Task: Open Card Religious Studies Review in Board Voice of Partner Relationship Management to Workspace Corporate Governance Services and add a team member Softage.1@softage.net, a label Blue, a checklist Agroforestry, an attachment from Trello, a color Blue and finally, add a card description 'Develop and launch new social media marketing campaign for influencer partnerships' and a comment 'We should approach this task with a sense of collaboration and teamwork, leveraging the strengths of each team member to achieve success.'. Add a start date 'Jan 05, 1900' with a due date 'Jan 12, 1900'
Action: Mouse moved to (121, 367)
Screenshot: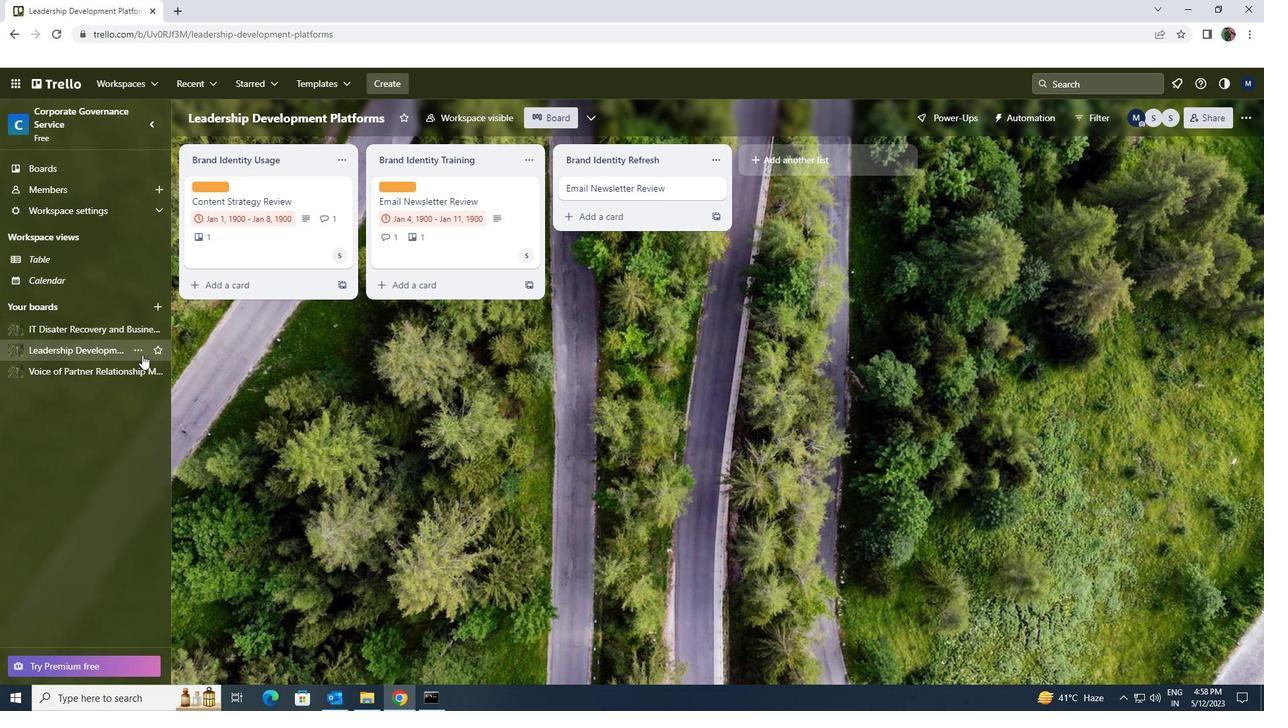 
Action: Mouse pressed left at (121, 367)
Screenshot: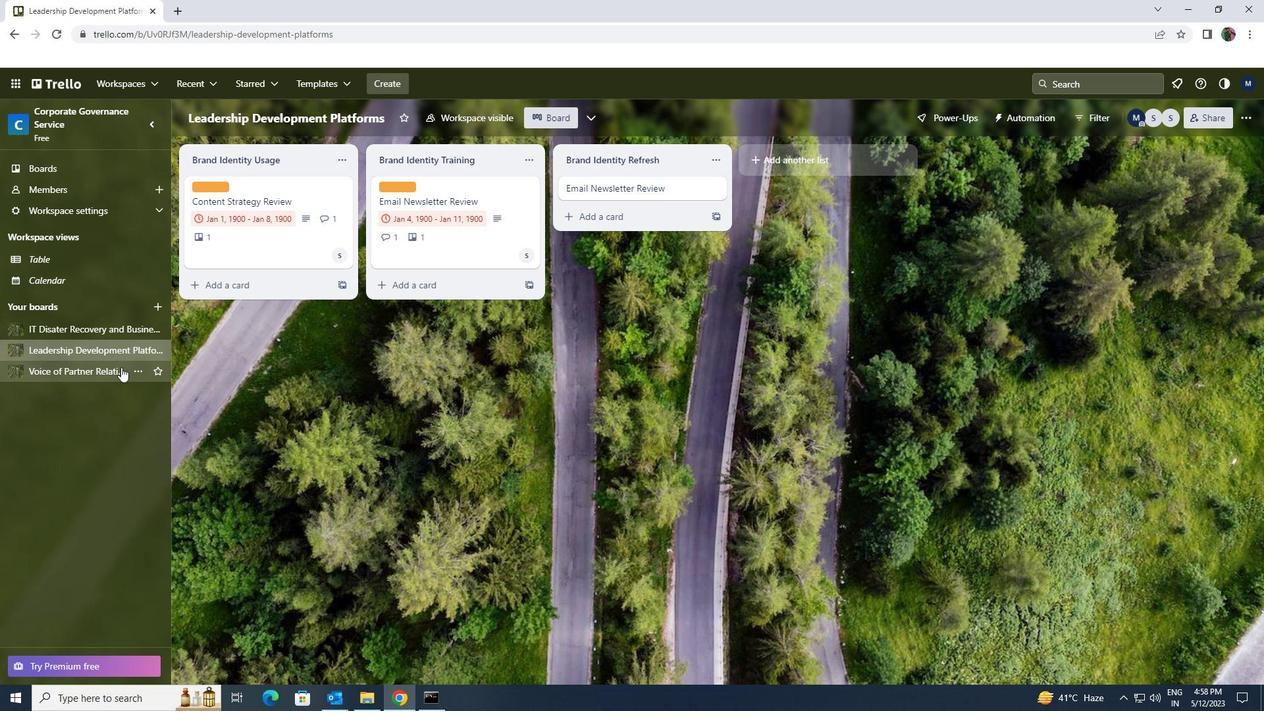 
Action: Mouse moved to (397, 190)
Screenshot: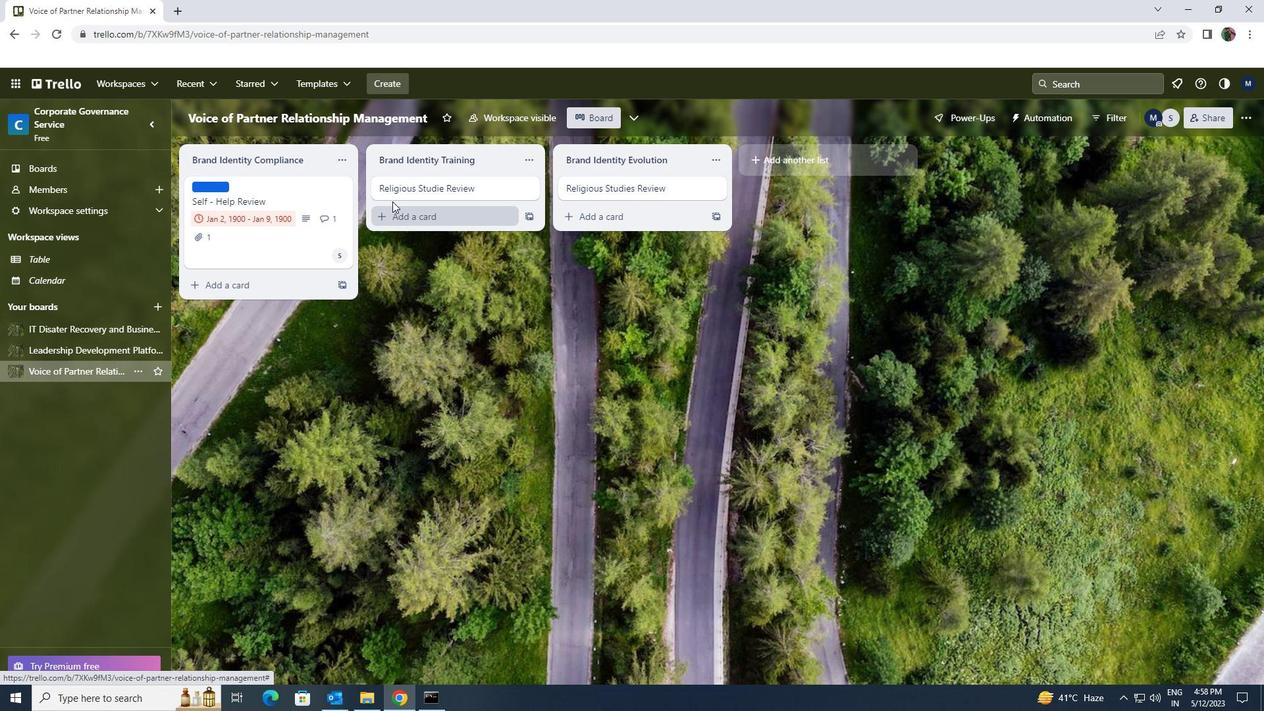 
Action: Mouse pressed left at (397, 190)
Screenshot: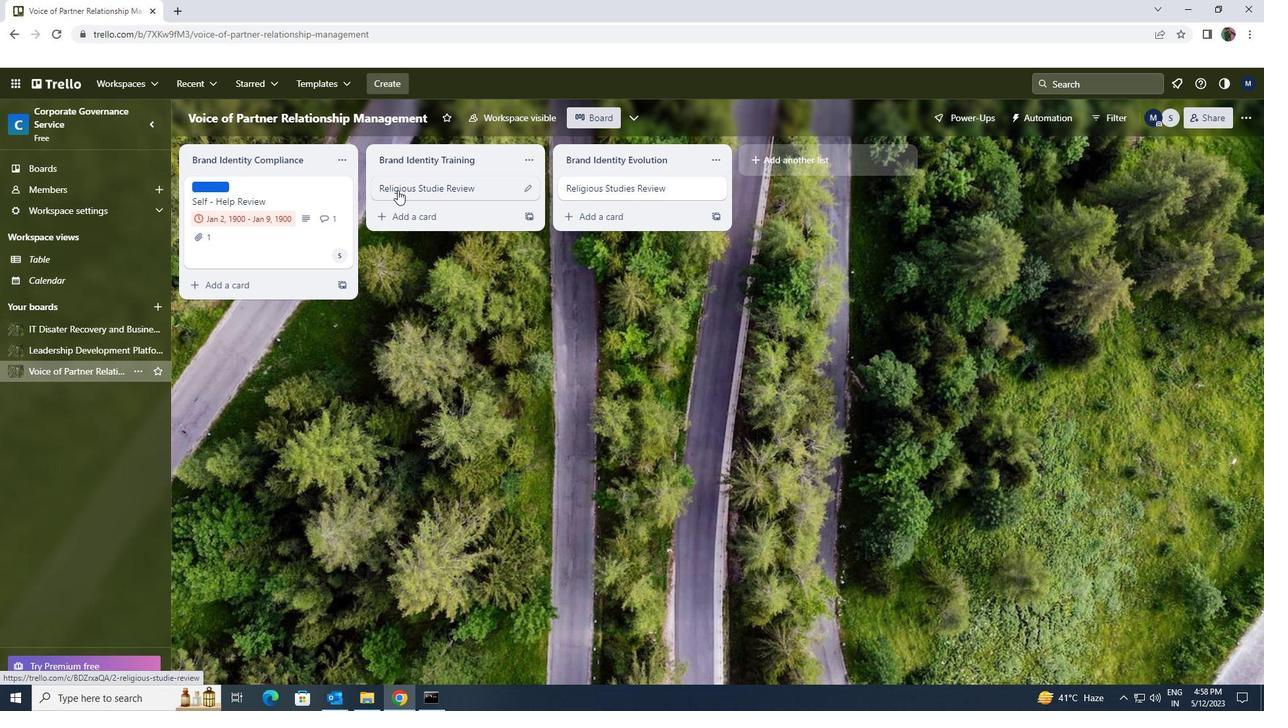 
Action: Mouse moved to (778, 181)
Screenshot: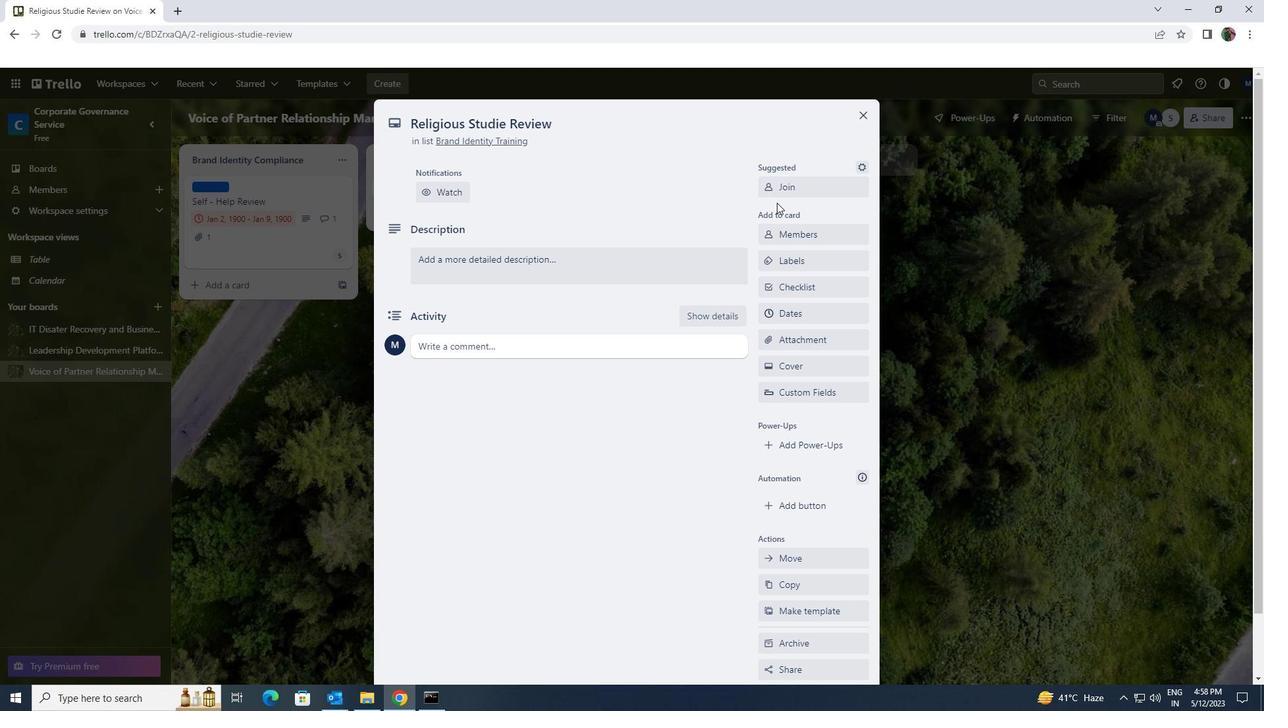 
Action: Mouse pressed left at (778, 181)
Screenshot: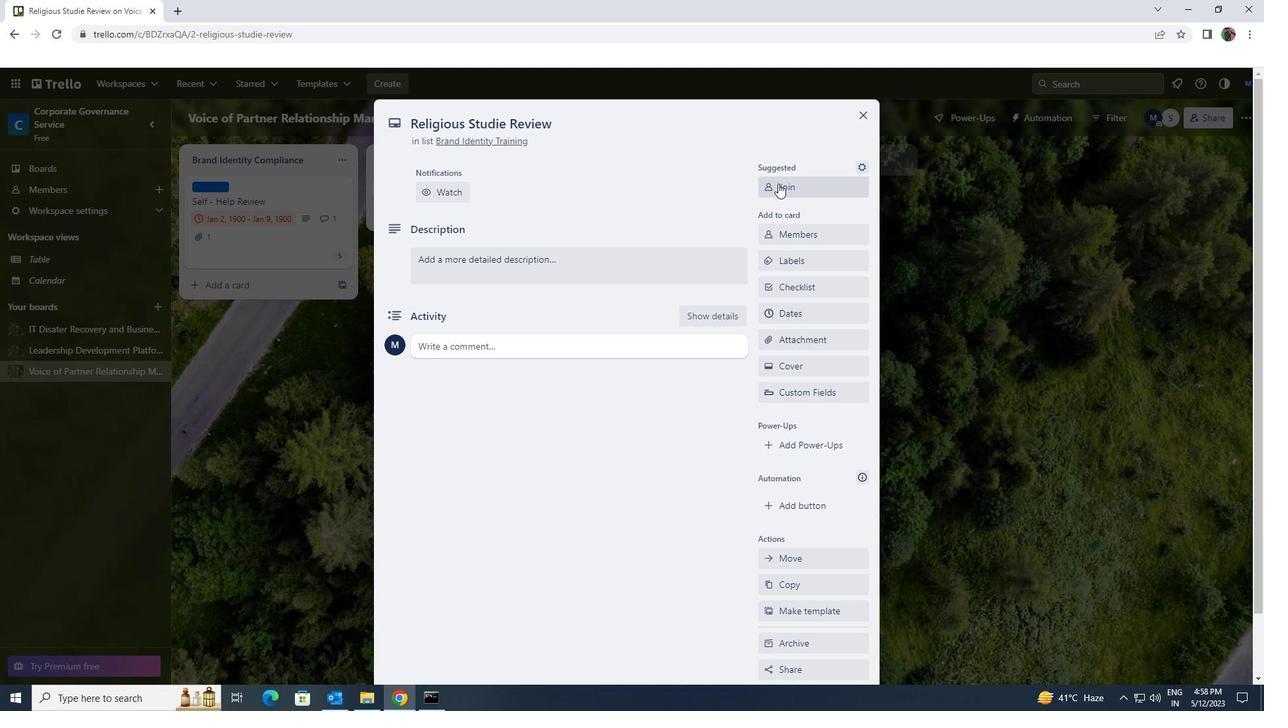 
Action: Mouse moved to (778, 187)
Screenshot: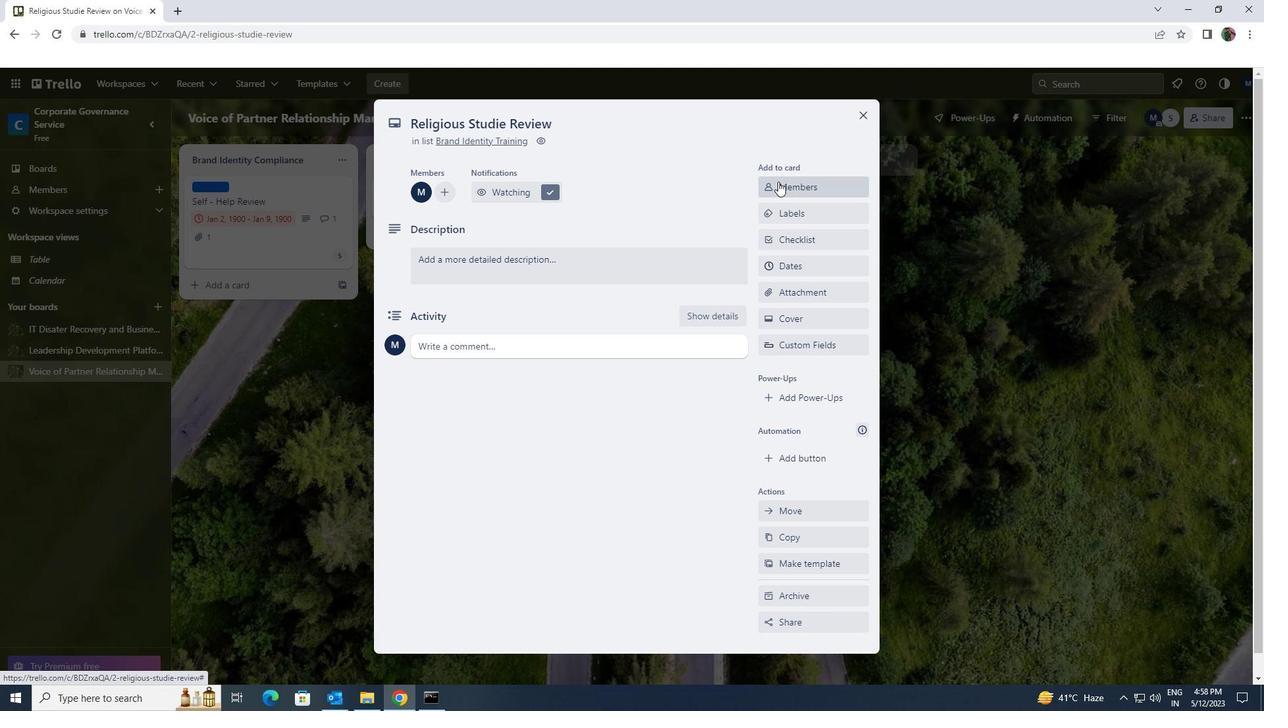 
Action: Mouse pressed left at (778, 187)
Screenshot: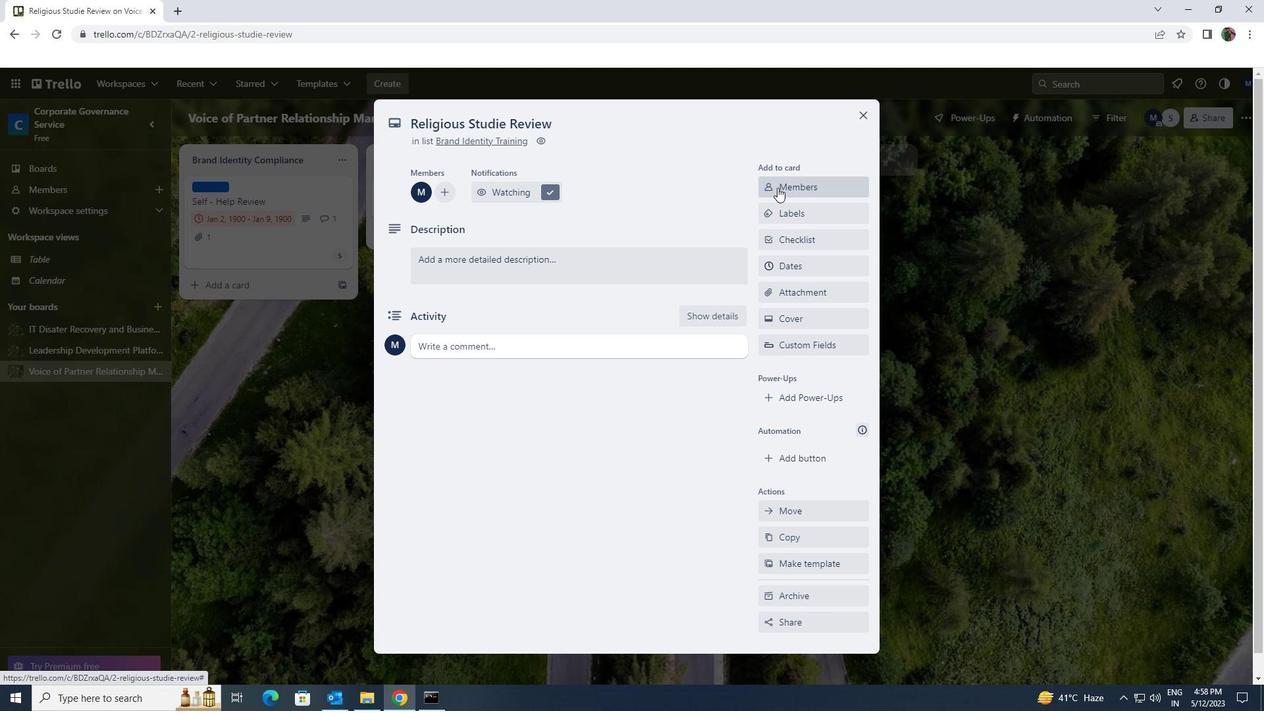 
Action: Key pressed softage.1<Key.shift>@SOFTAGE,<Key.backspace>.NET
Screenshot: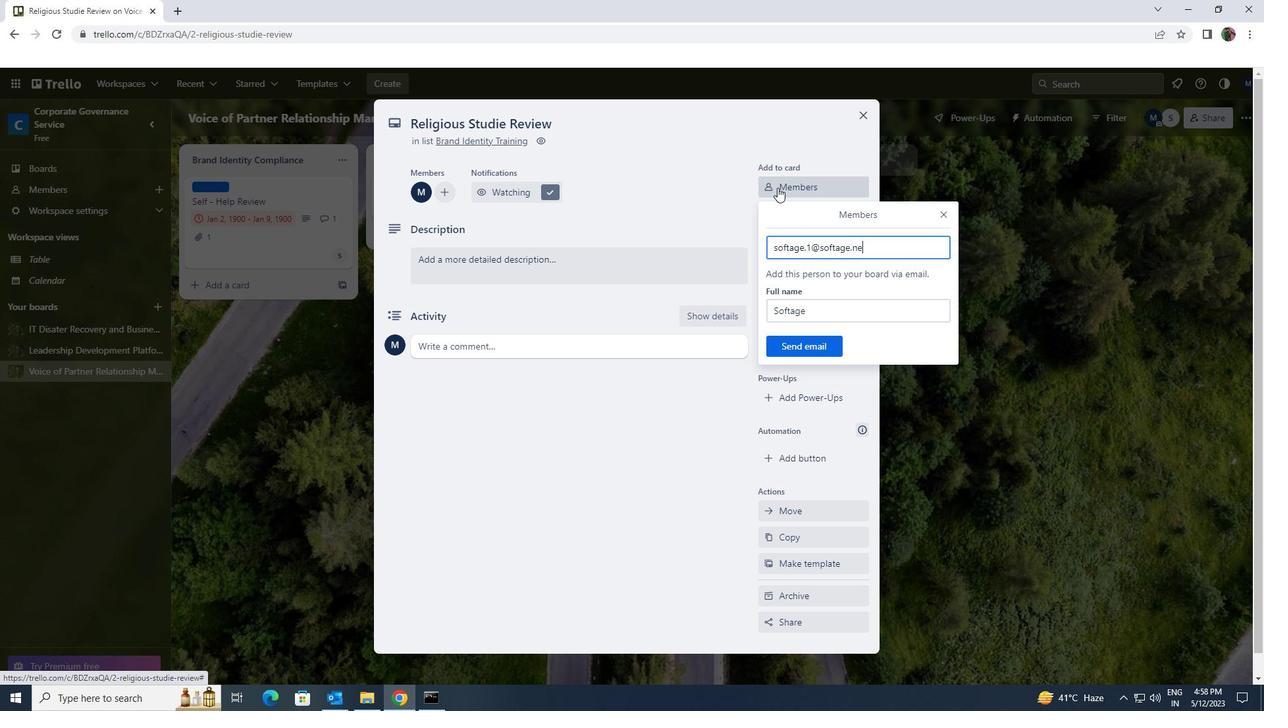 
Action: Mouse moved to (821, 336)
Screenshot: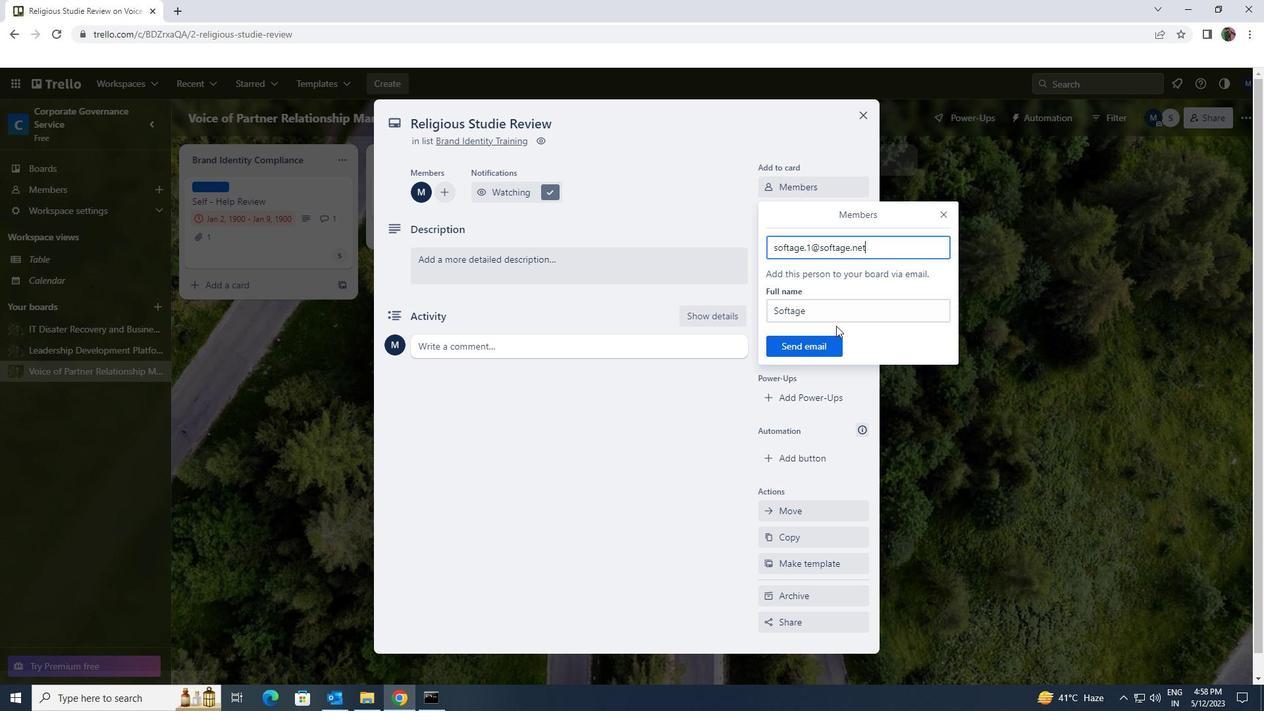 
Action: Mouse pressed left at (821, 336)
Screenshot: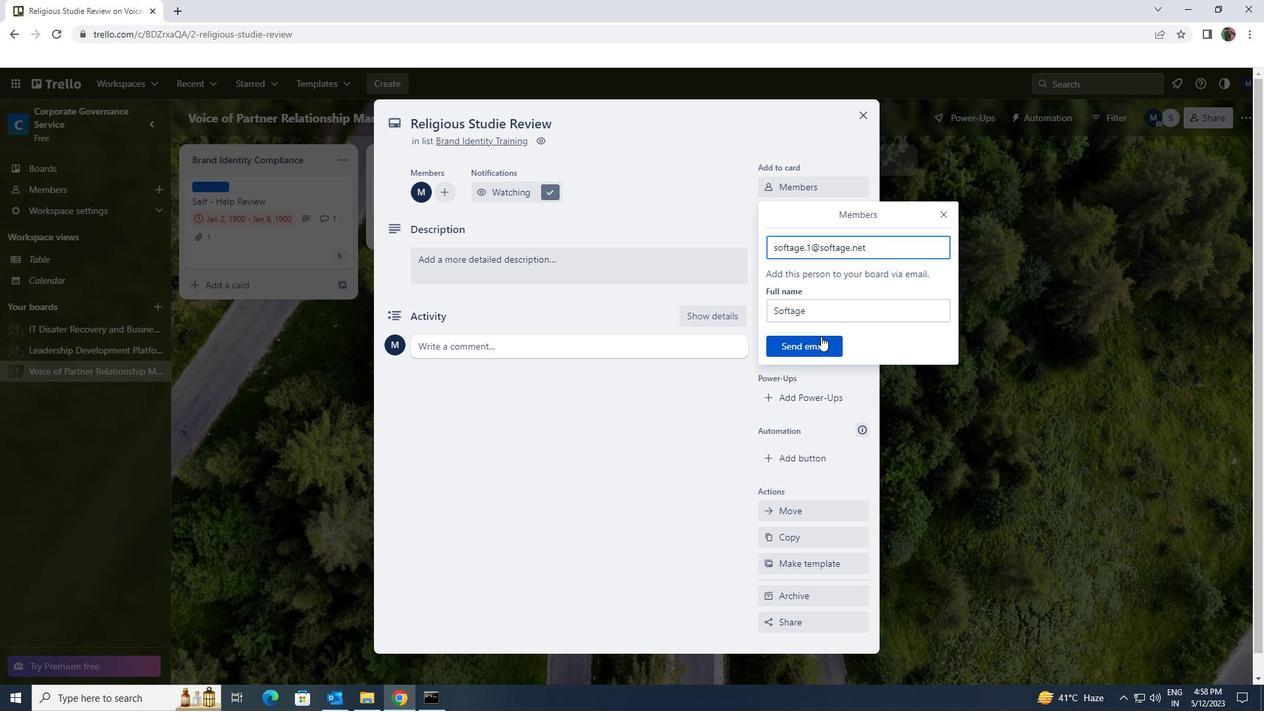 
Action: Mouse moved to (818, 221)
Screenshot: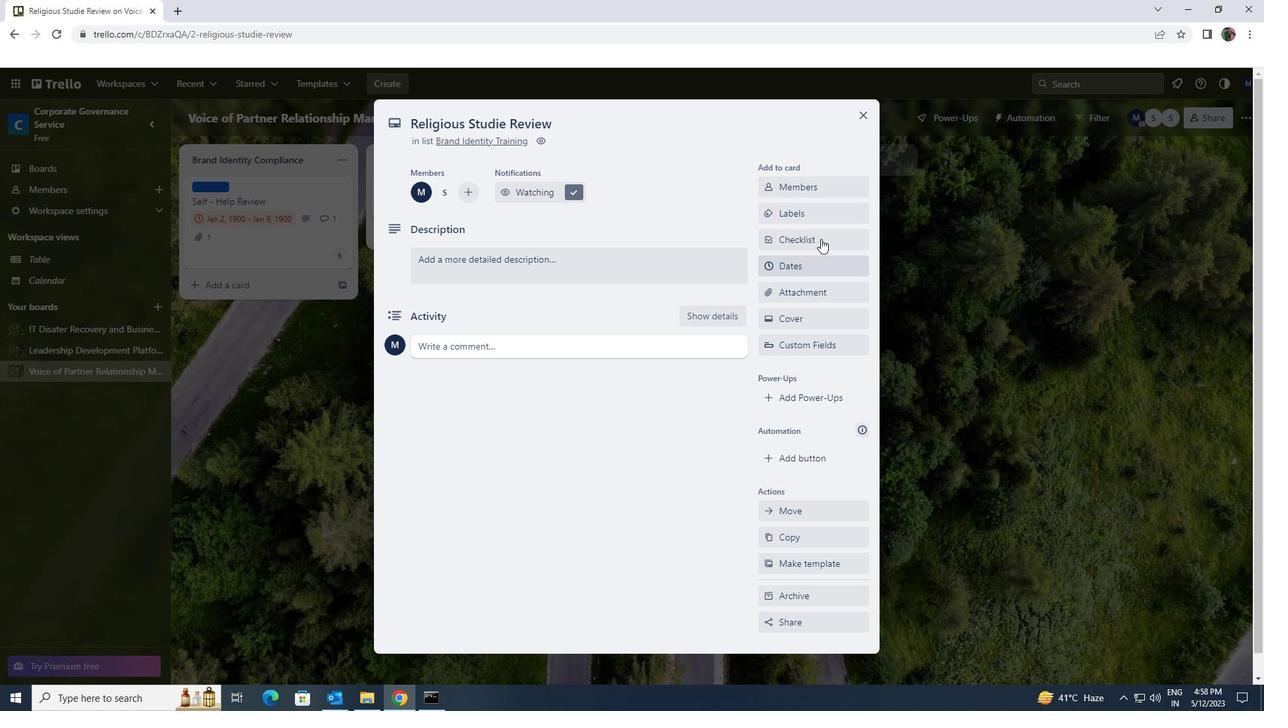 
Action: Mouse pressed left at (818, 221)
Screenshot: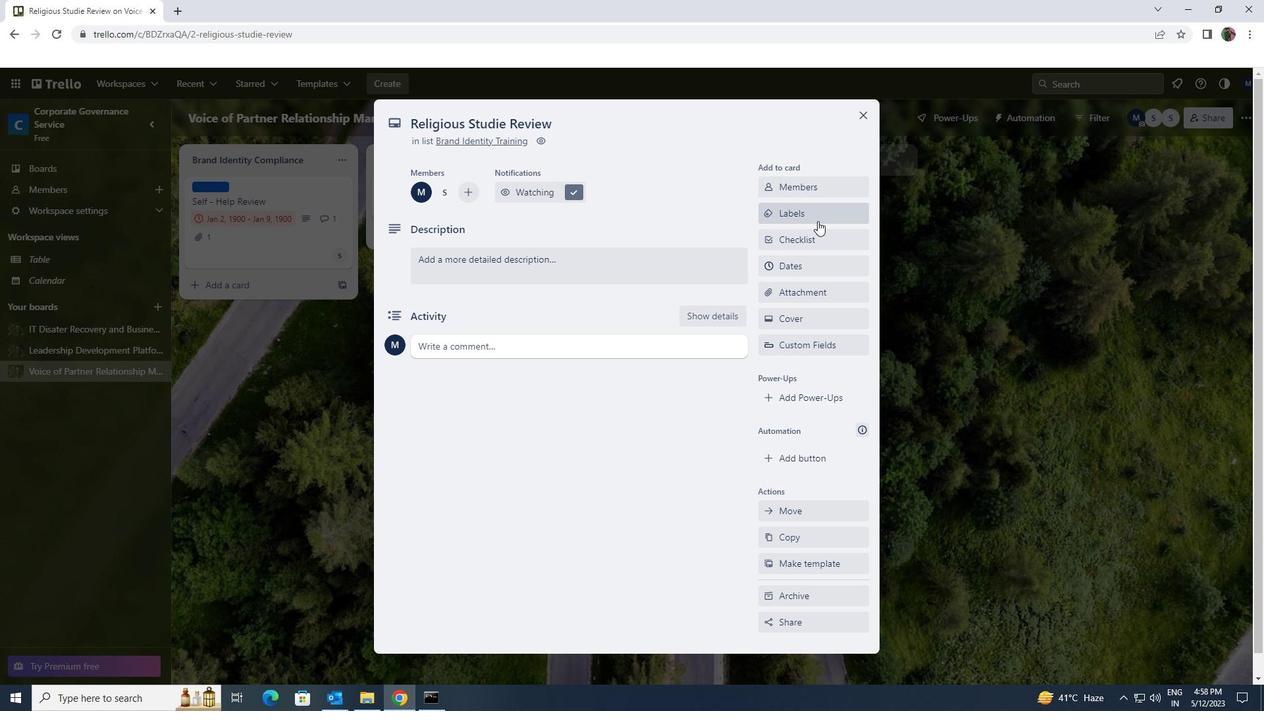 
Action: Mouse moved to (884, 494)
Screenshot: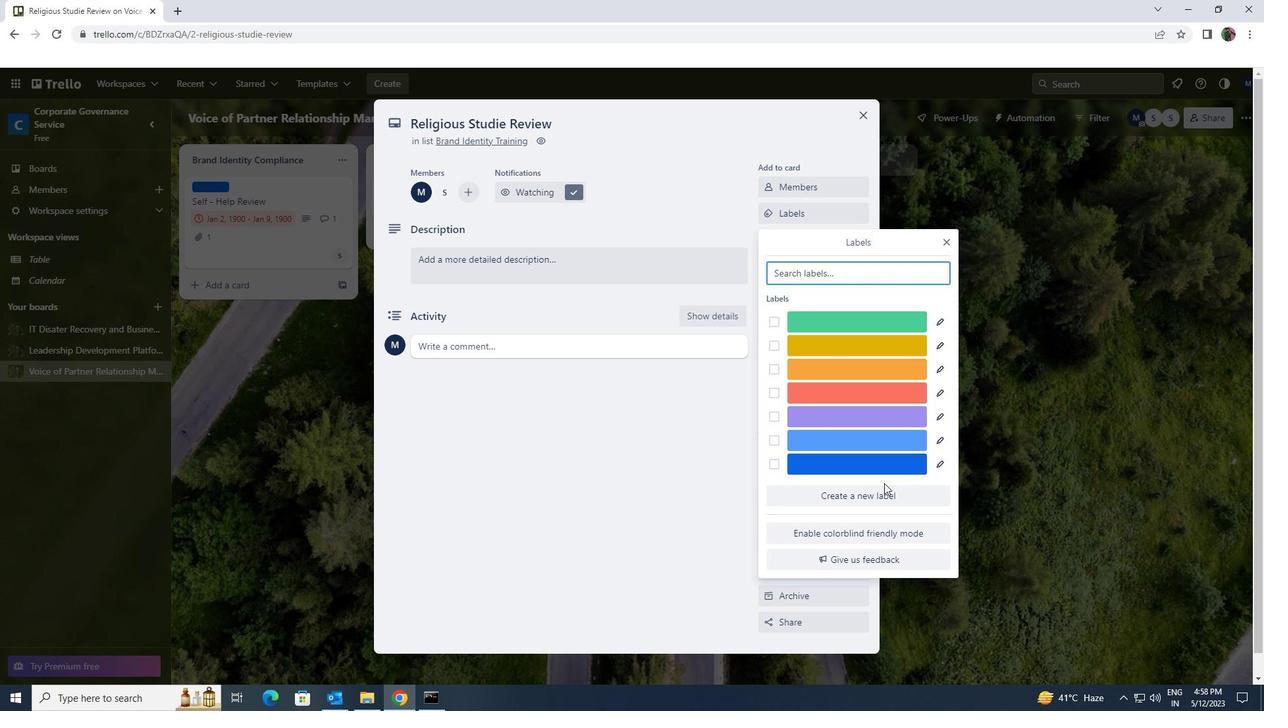 
Action: Mouse pressed left at (884, 494)
Screenshot: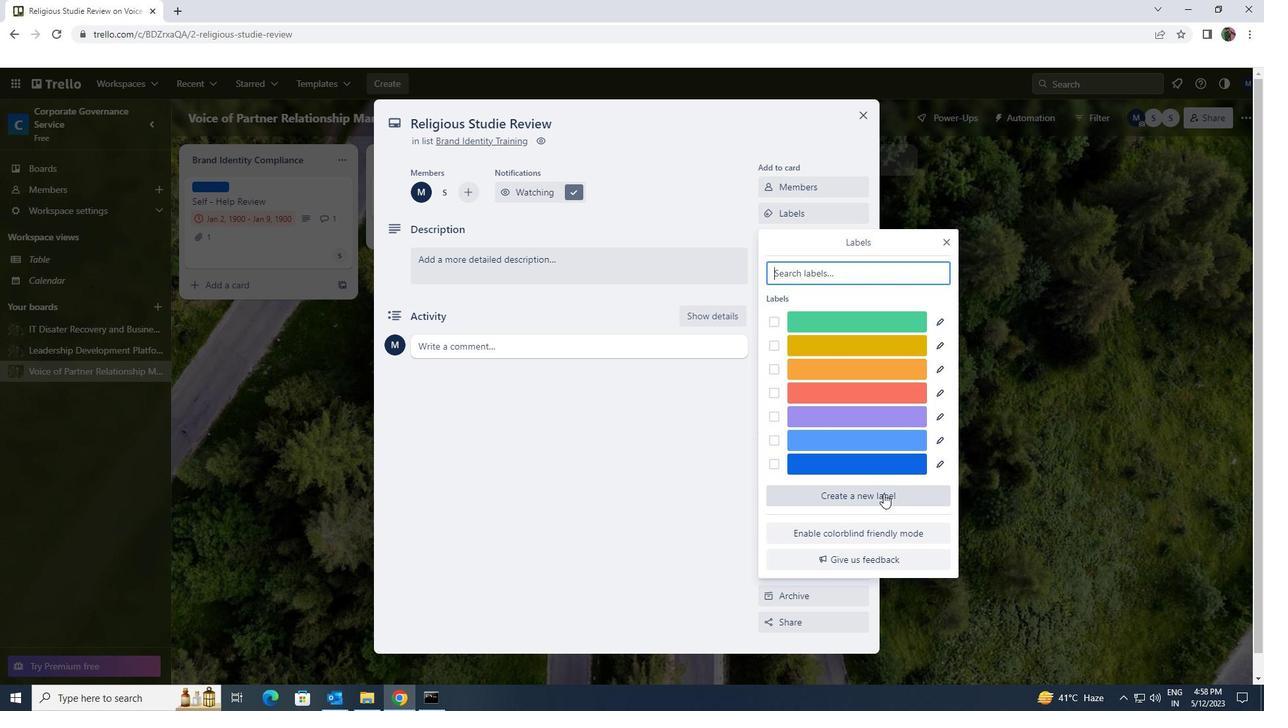 
Action: Mouse moved to (775, 532)
Screenshot: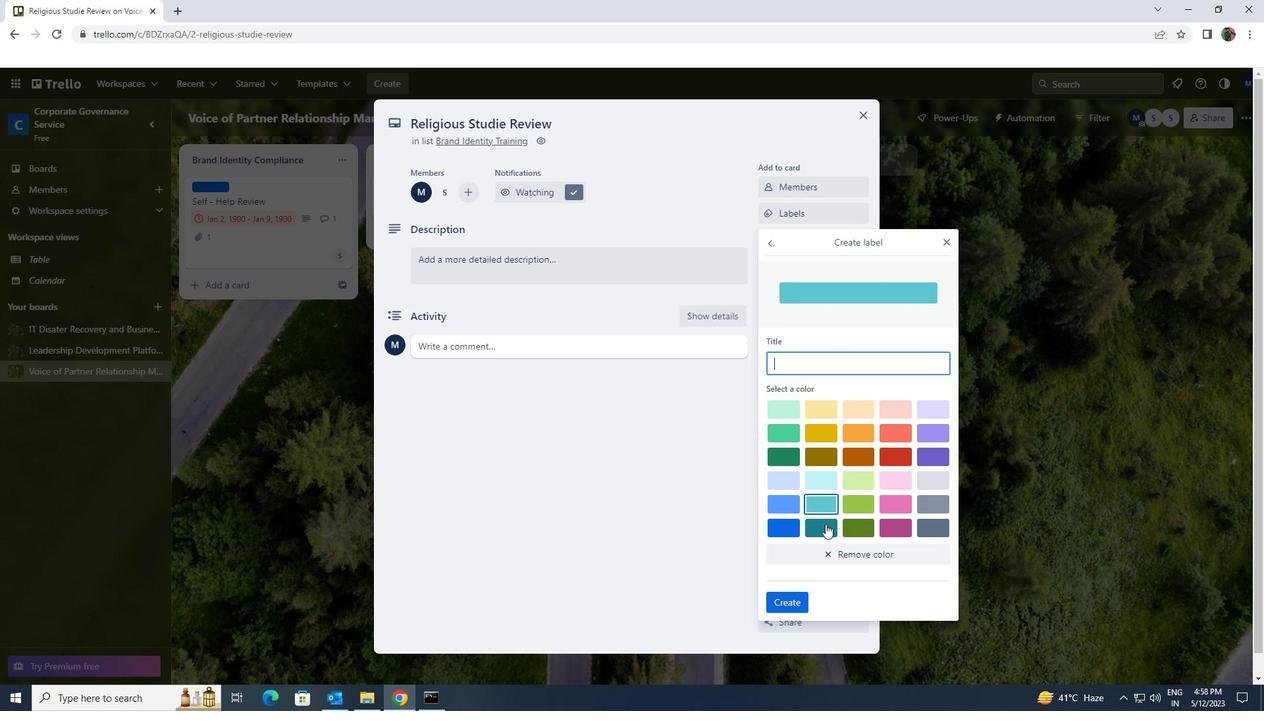 
Action: Mouse pressed left at (775, 532)
Screenshot: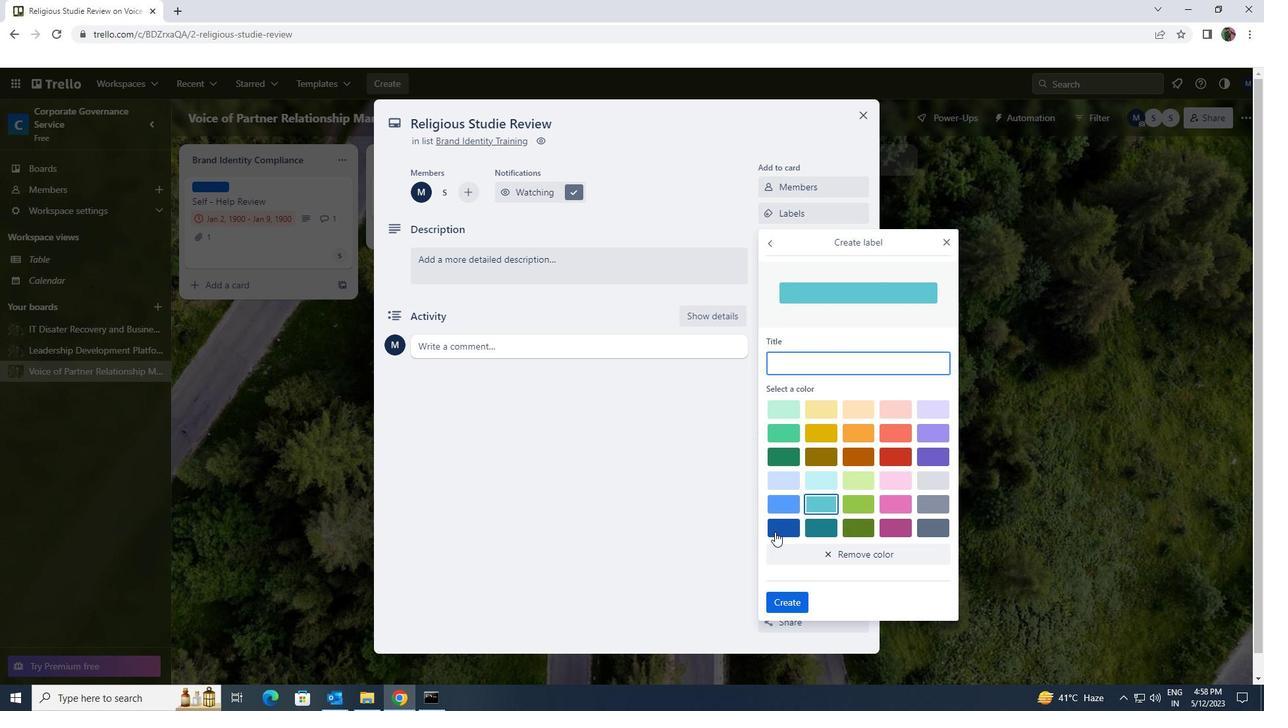 
Action: Mouse moved to (797, 605)
Screenshot: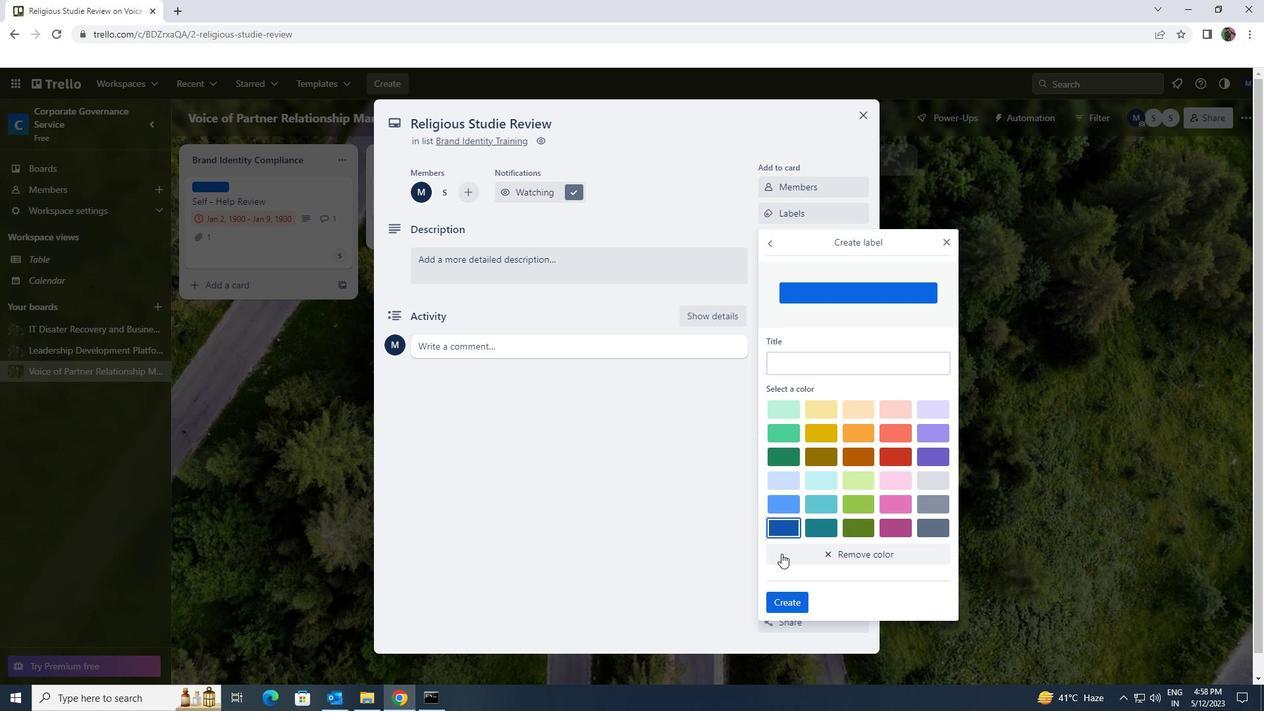 
Action: Mouse pressed left at (797, 605)
Screenshot: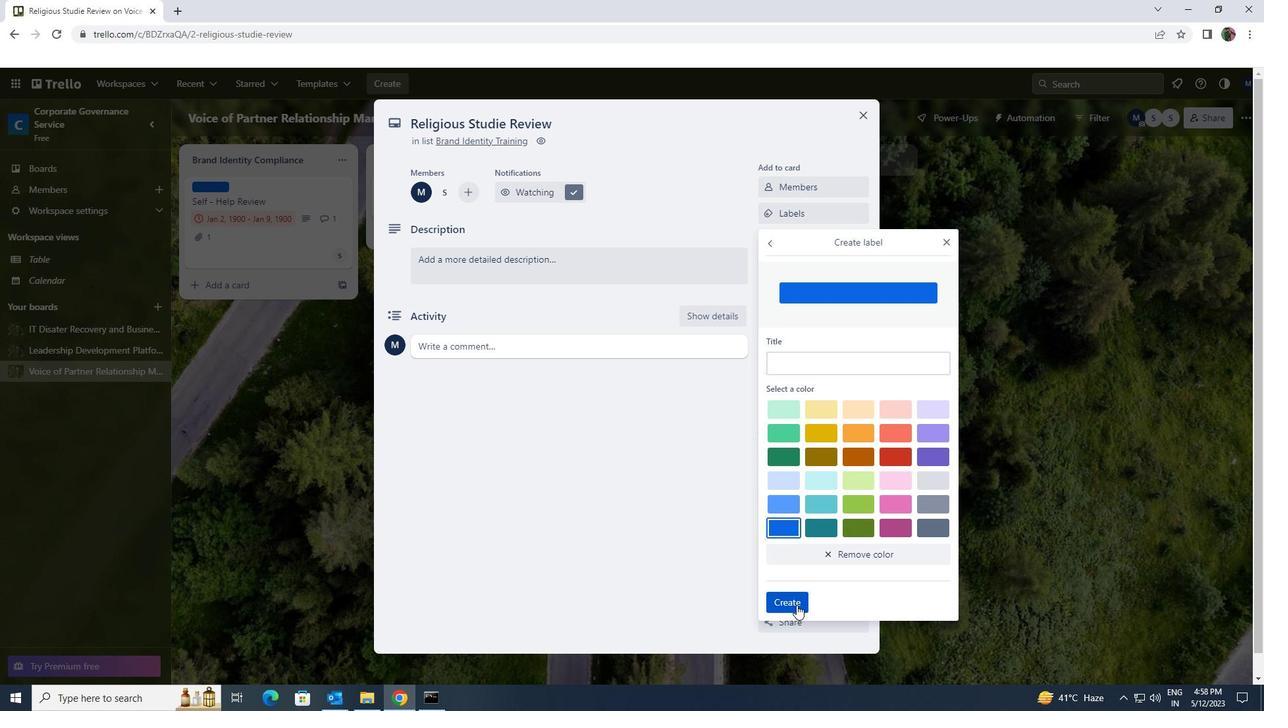 
Action: Mouse moved to (944, 241)
Screenshot: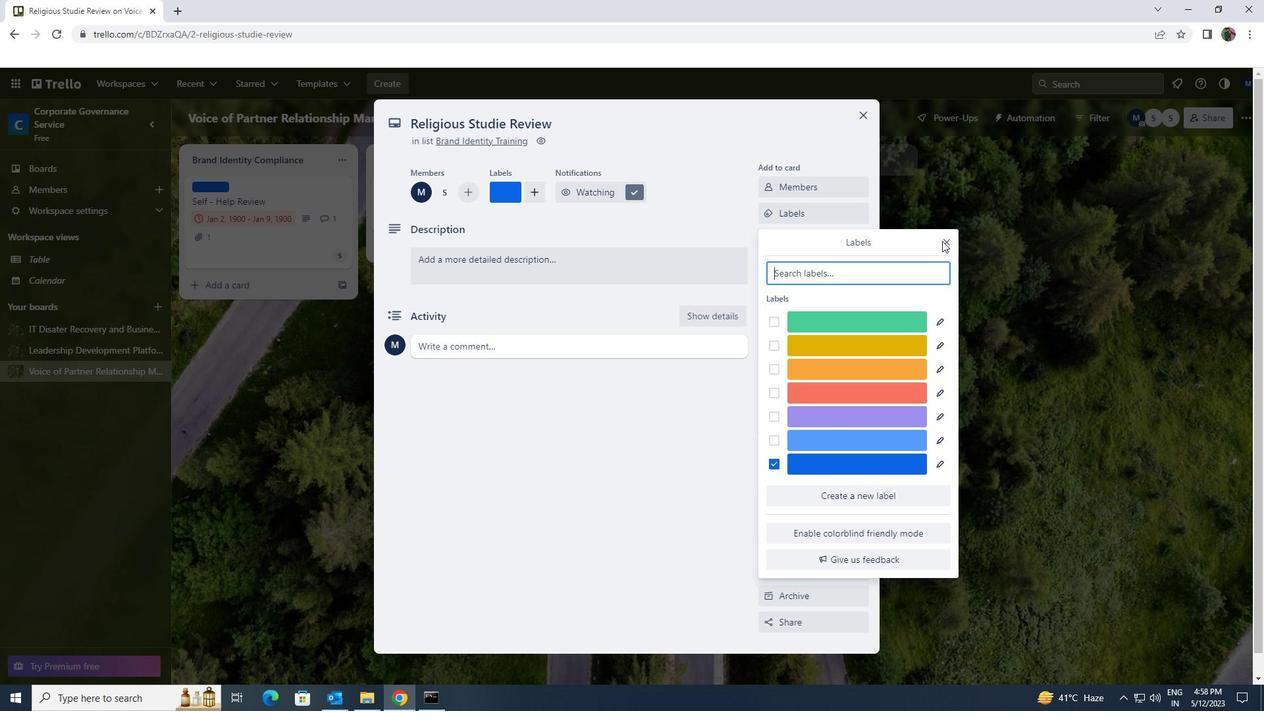 
Action: Mouse pressed left at (944, 241)
Screenshot: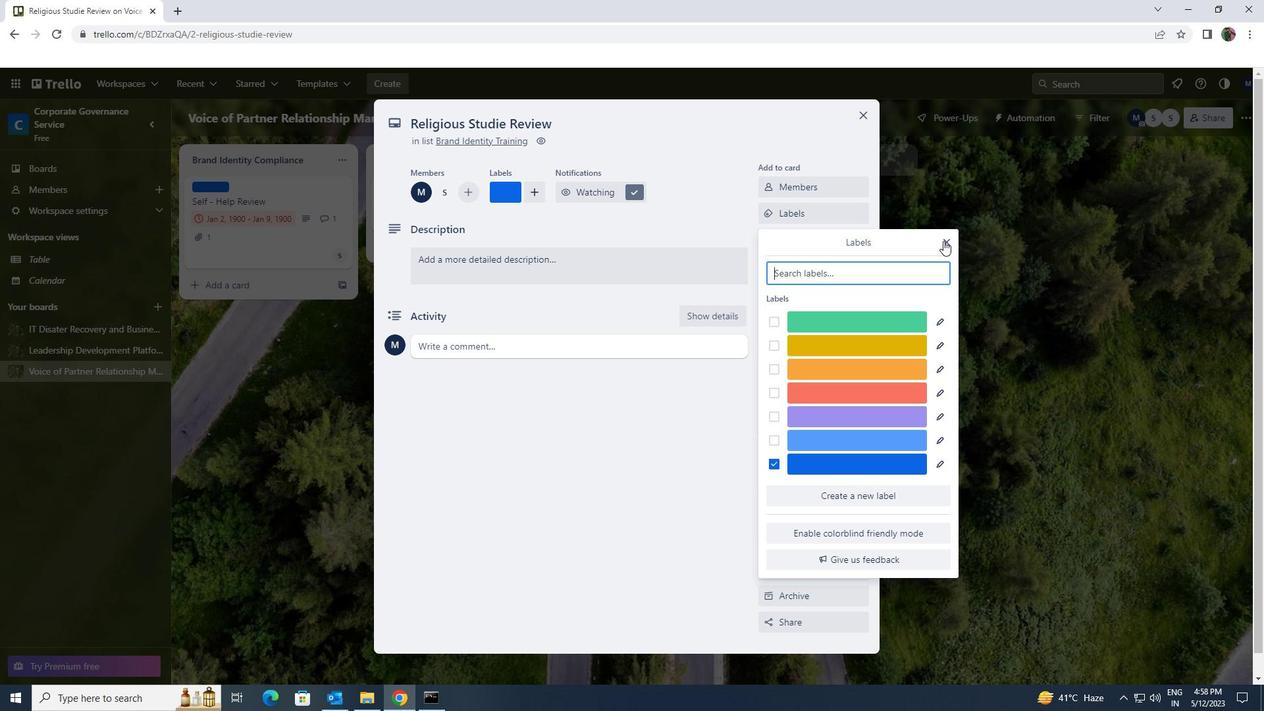 
Action: Mouse moved to (860, 241)
Screenshot: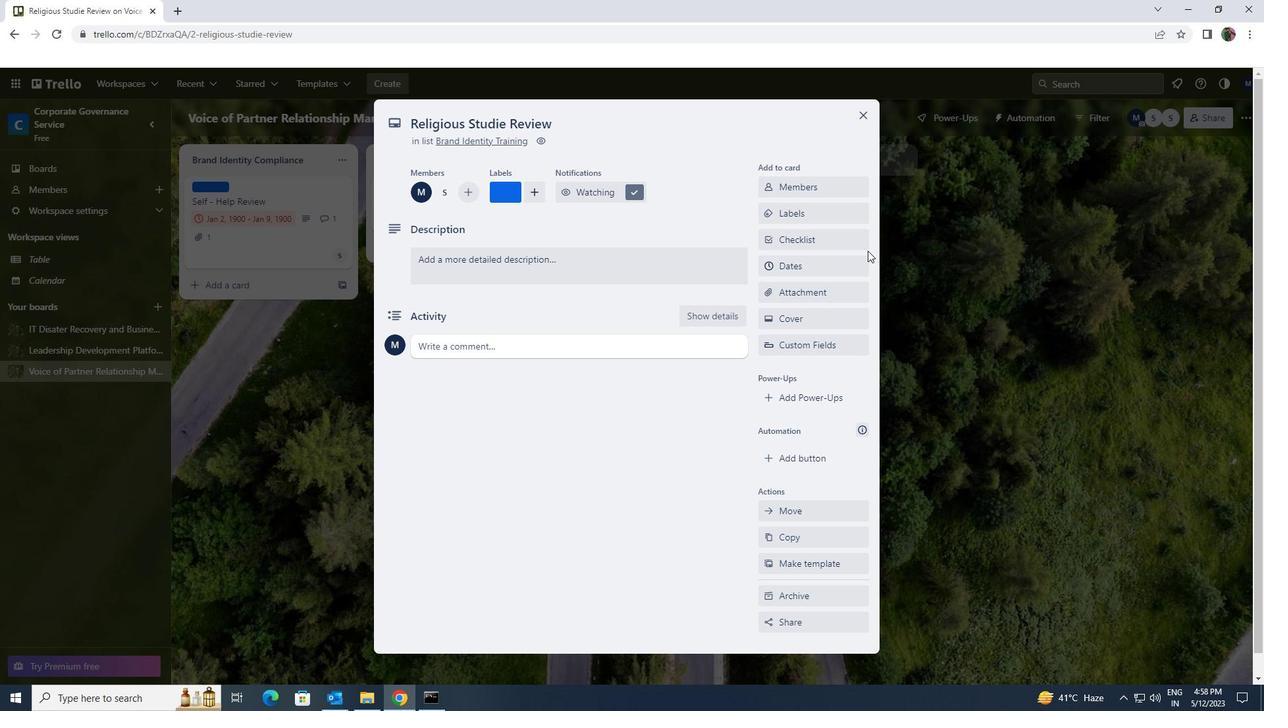 
Action: Mouse pressed left at (860, 241)
Screenshot: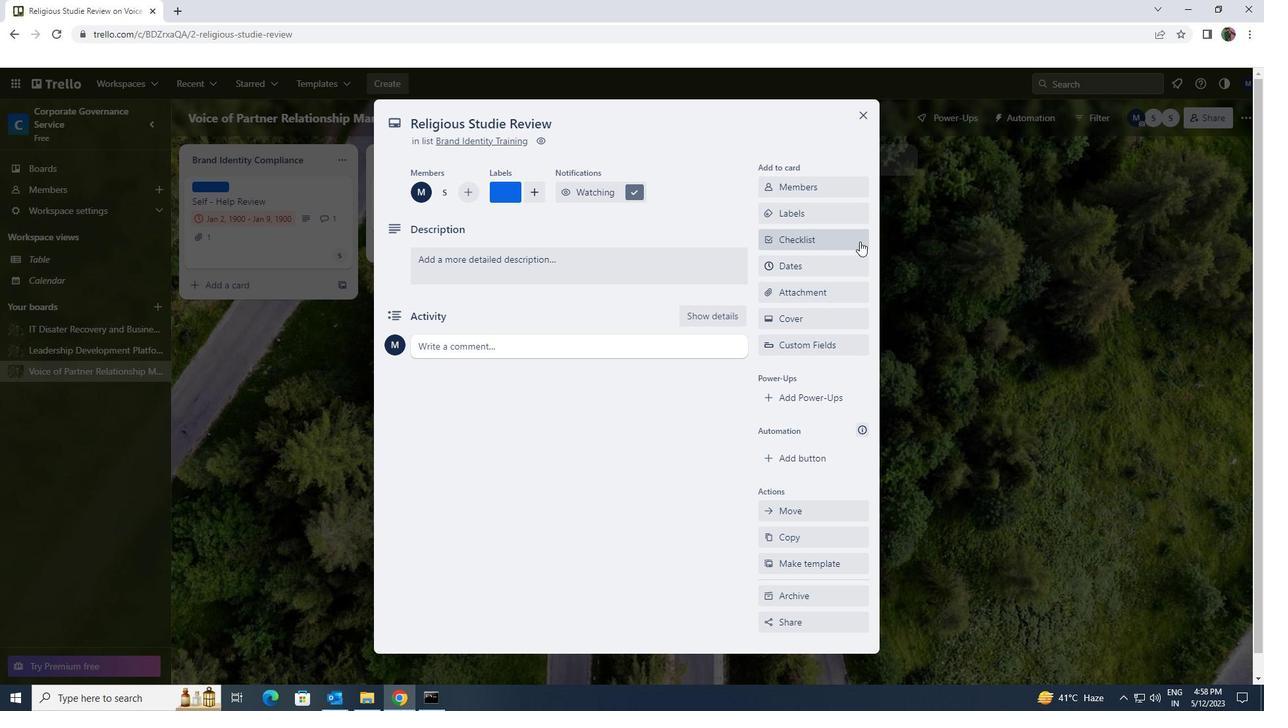 
Action: Key pressed <Key.shift><Key.shift>AGROFORESTRY
Screenshot: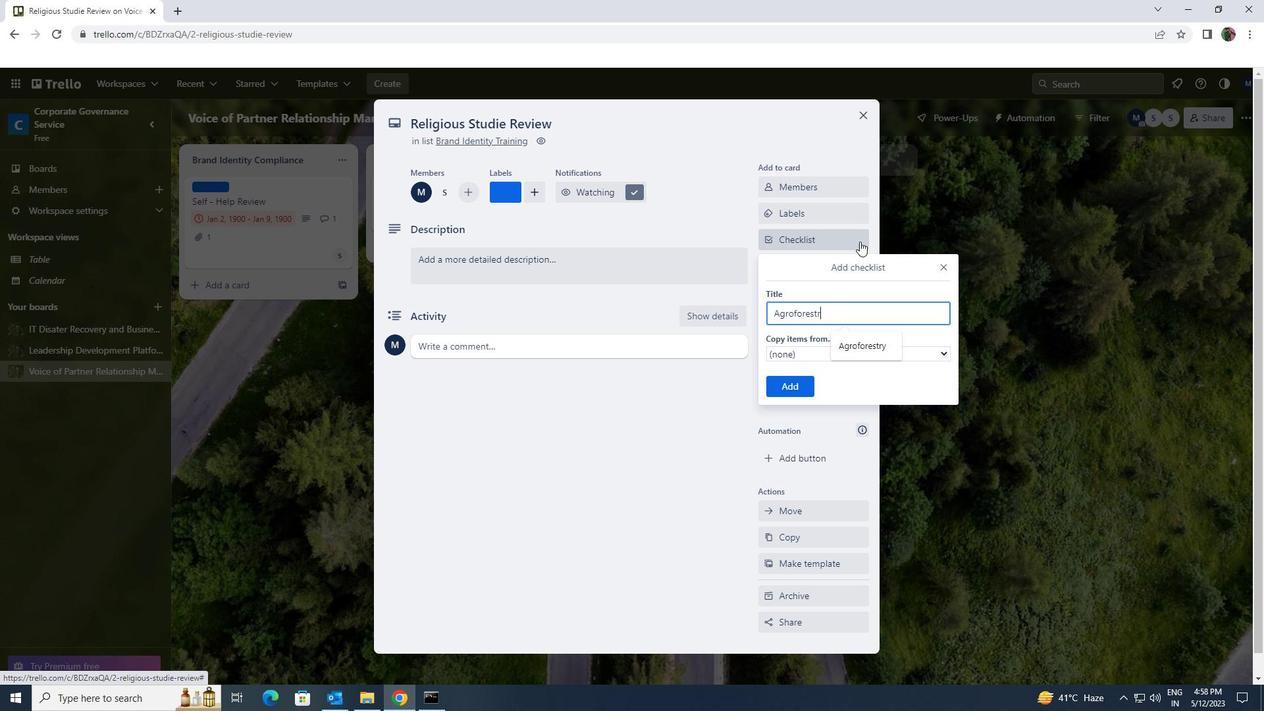 
Action: Mouse moved to (803, 378)
Screenshot: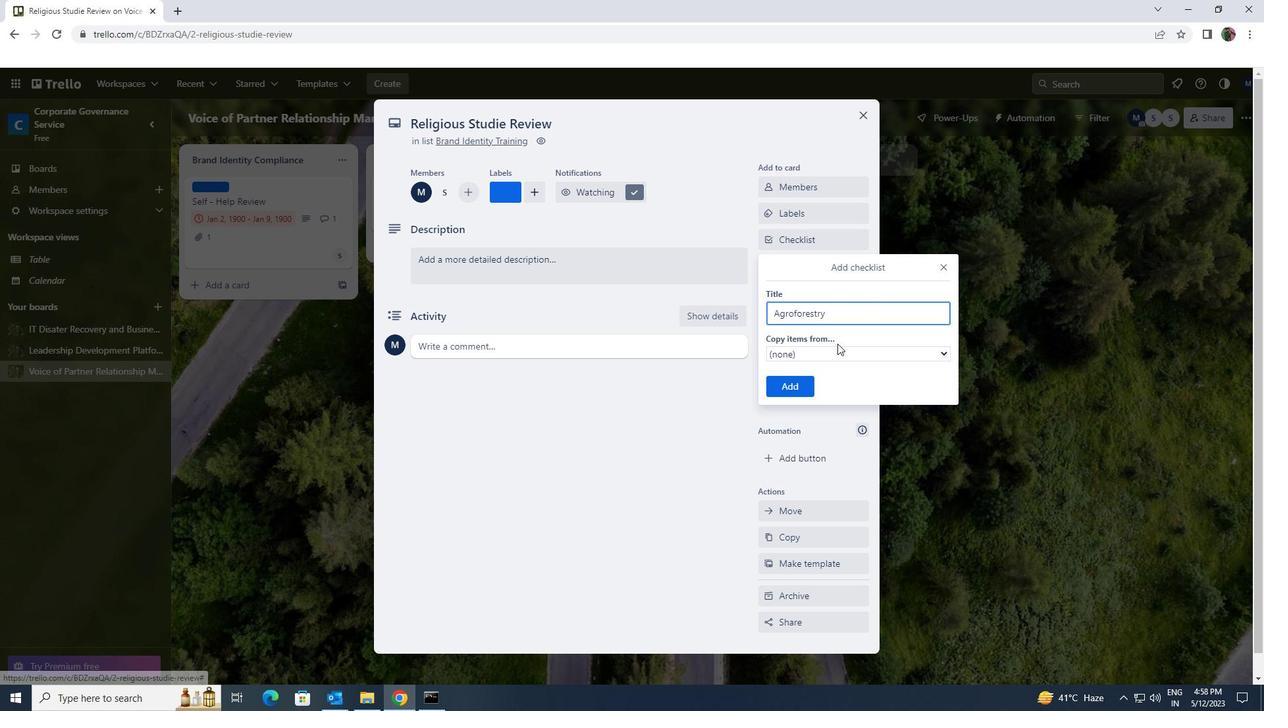 
Action: Mouse pressed left at (803, 378)
Screenshot: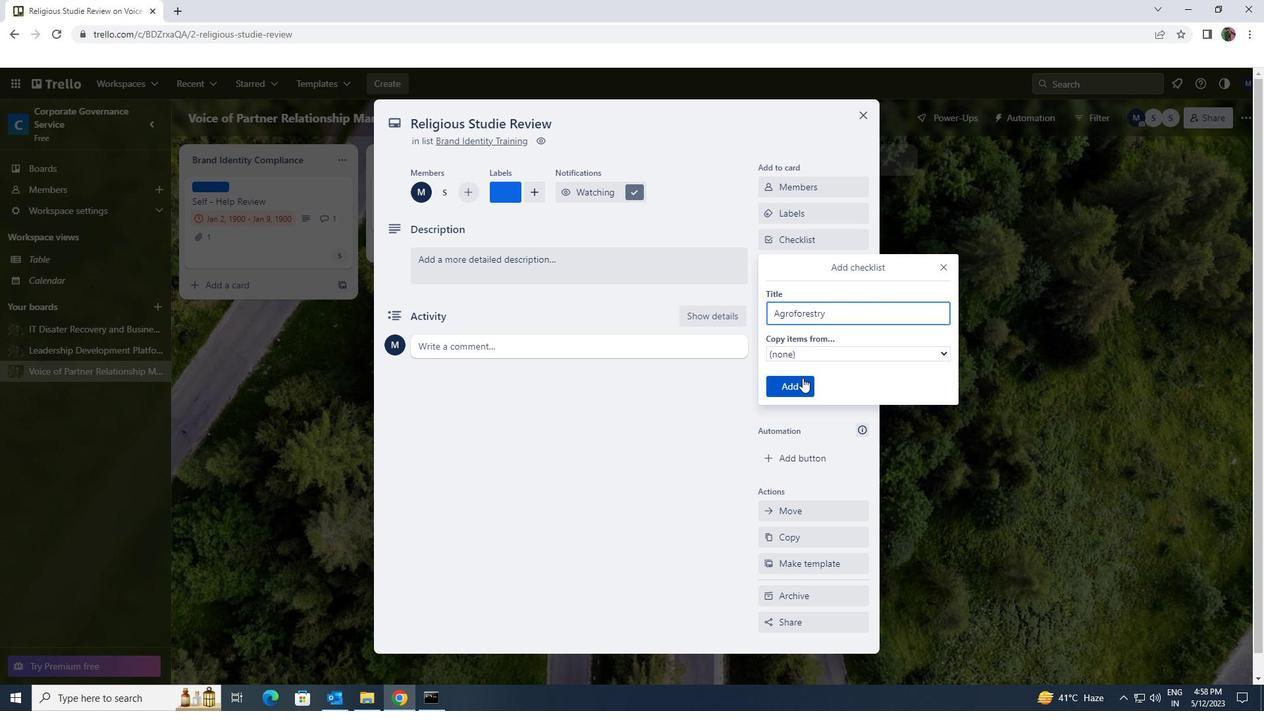 
Action: Mouse moved to (803, 296)
Screenshot: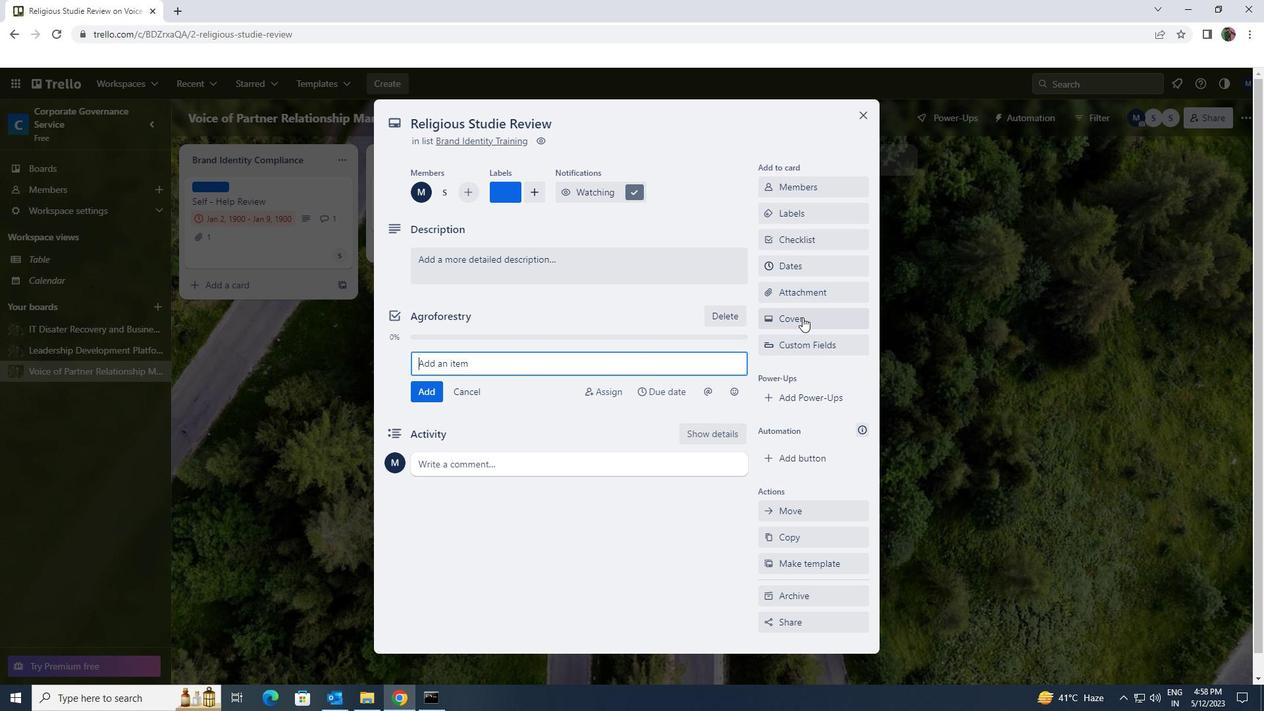 
Action: Mouse pressed left at (803, 296)
Screenshot: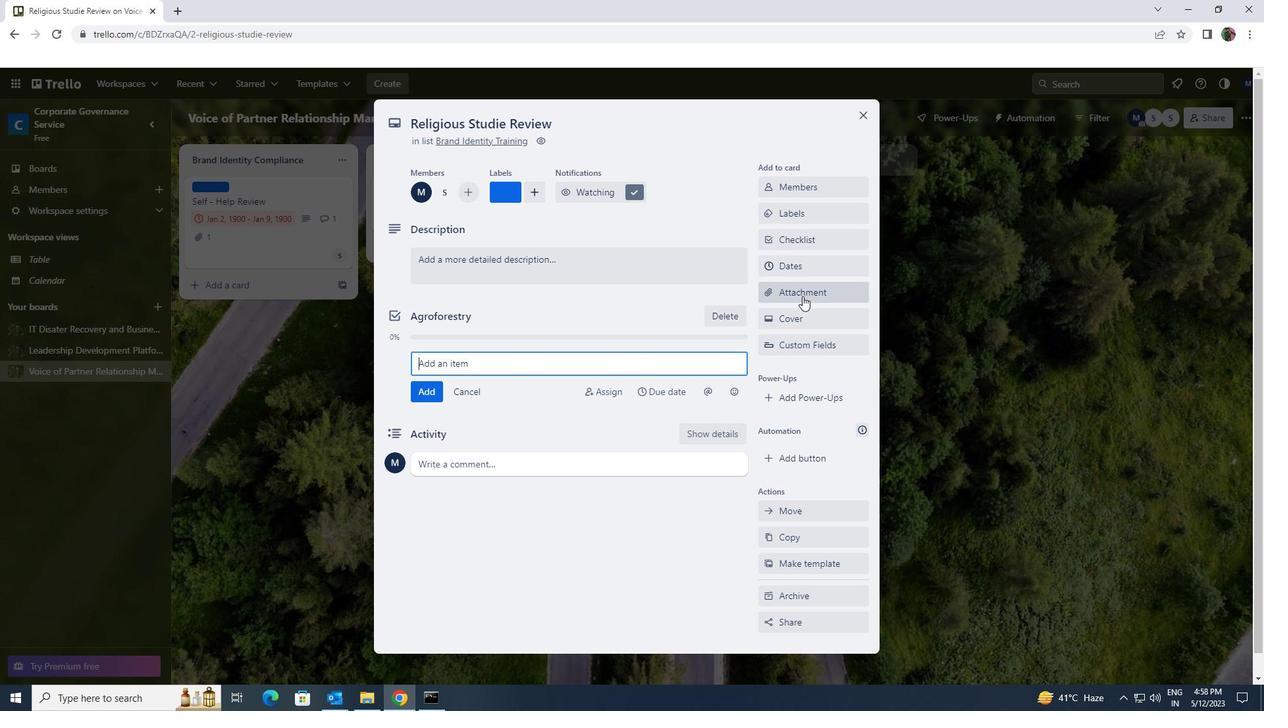
Action: Mouse moved to (795, 376)
Screenshot: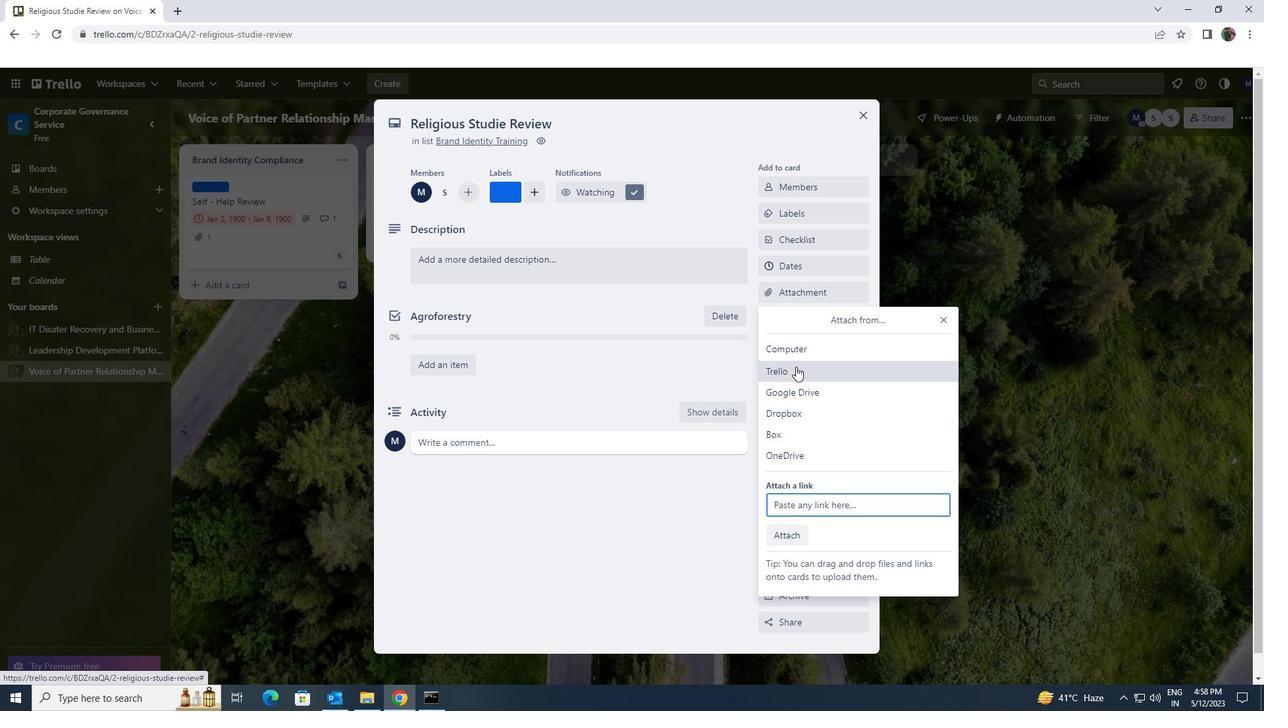 
Action: Mouse pressed left at (795, 376)
Screenshot: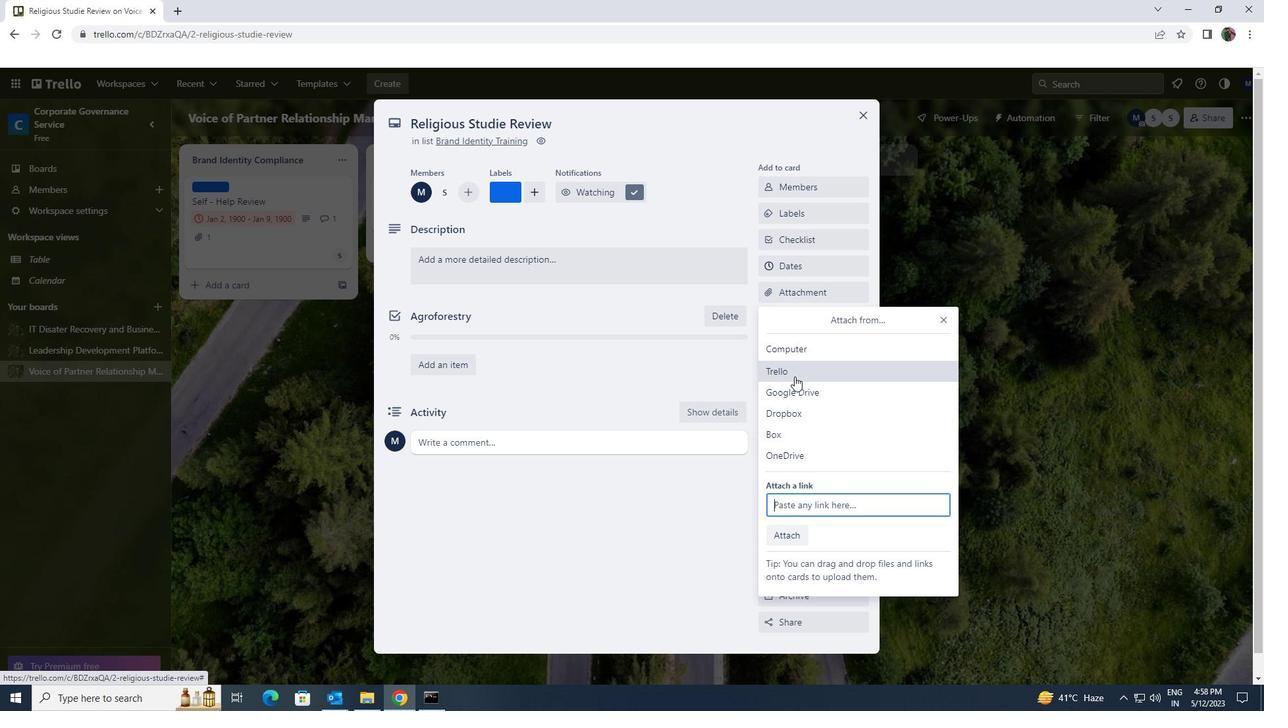 
Action: Mouse moved to (787, 422)
Screenshot: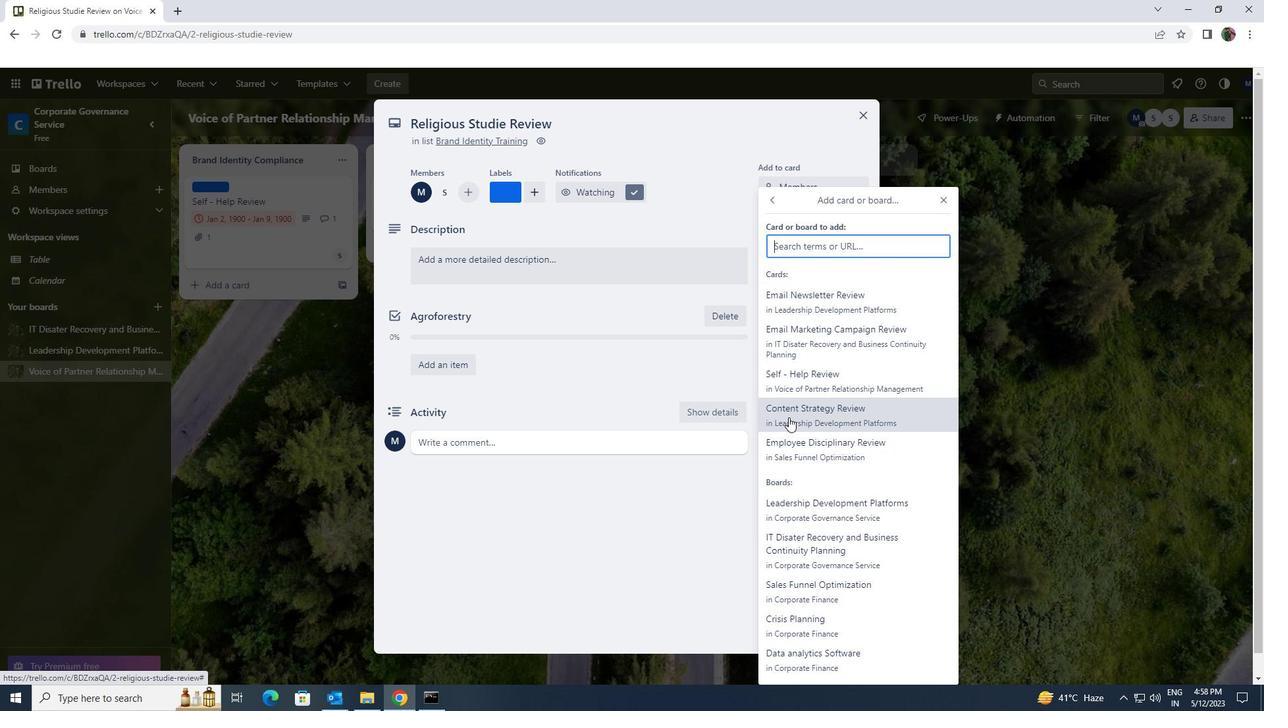 
Action: Mouse pressed left at (787, 422)
Screenshot: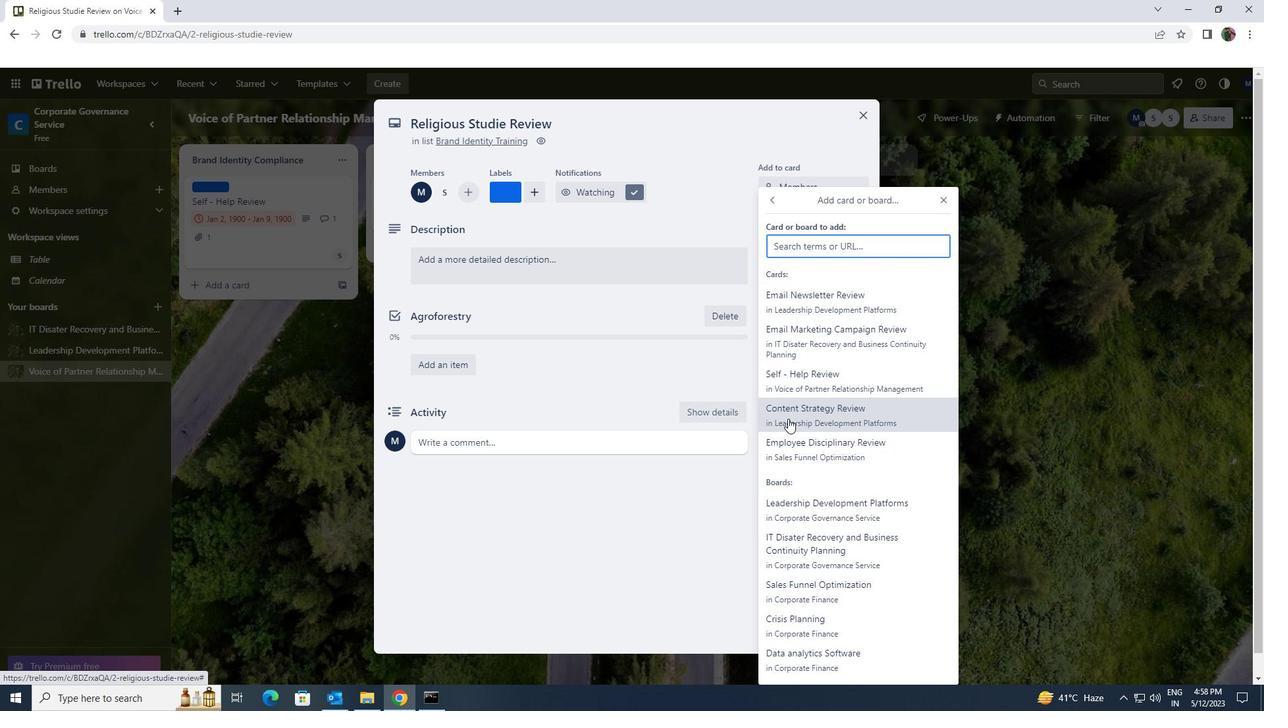 
Action: Mouse moved to (698, 279)
Screenshot: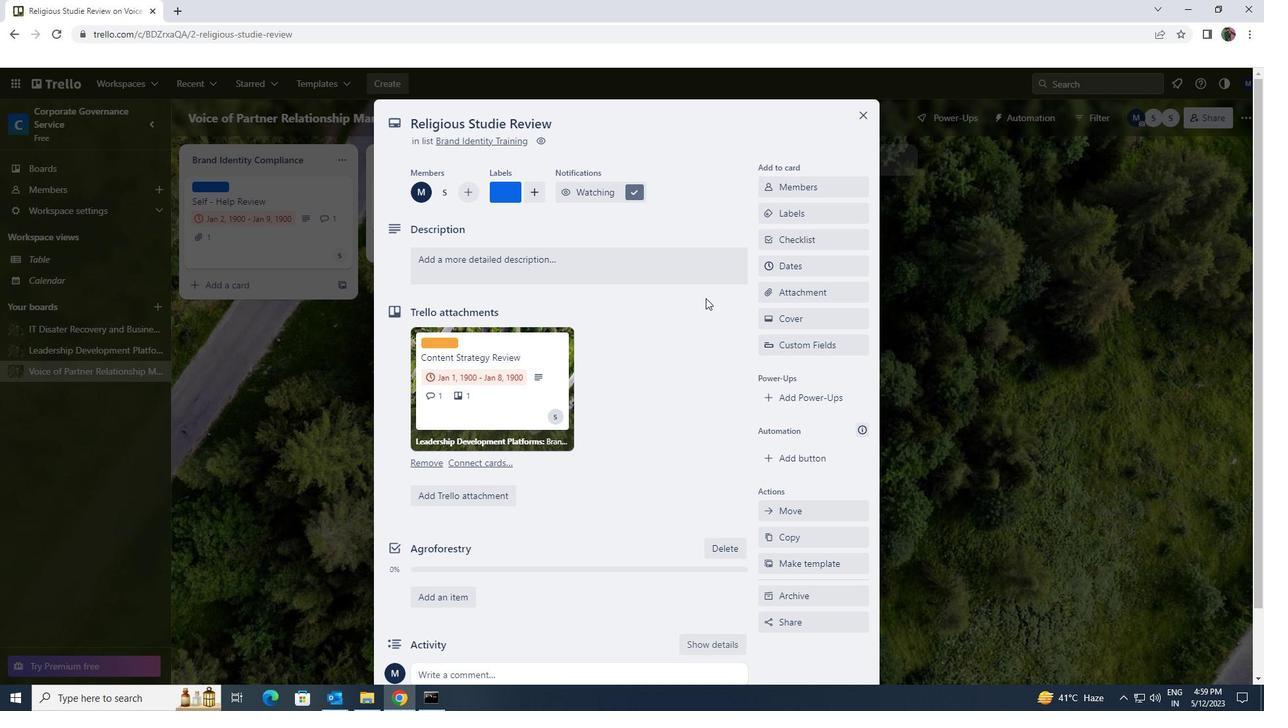 
Action: Mouse pressed left at (698, 279)
Screenshot: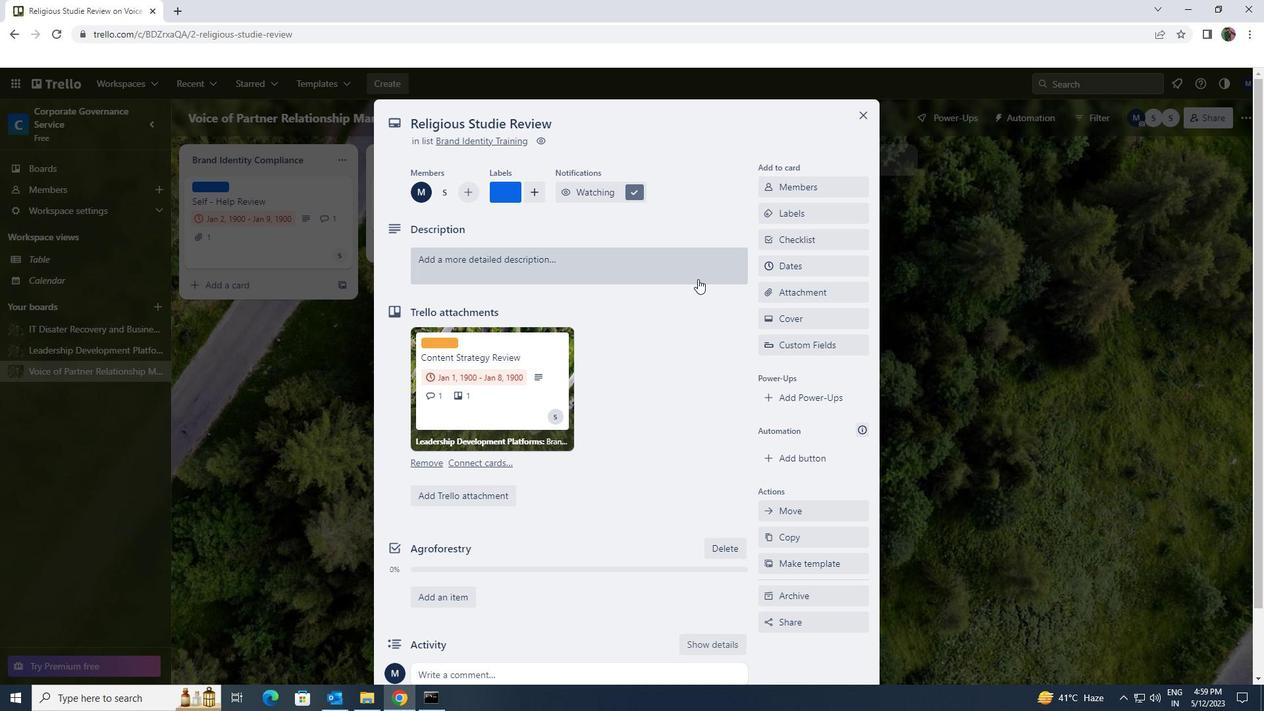 
Action: Key pressed <Key.shift><Key.shift>DEVELOP<Key.space>AND<Key.space>LAUNCH<Key.space>NEW<Key.space>SOCIAL<Key.space>MEDIA<Key.space>MARKETING<Key.space>CAMPAIGN<Key.space>FOR<Key.space>INFLUENCER<Key.space><Key.shift>PARTNERSHIP<Key.space>
Screenshot: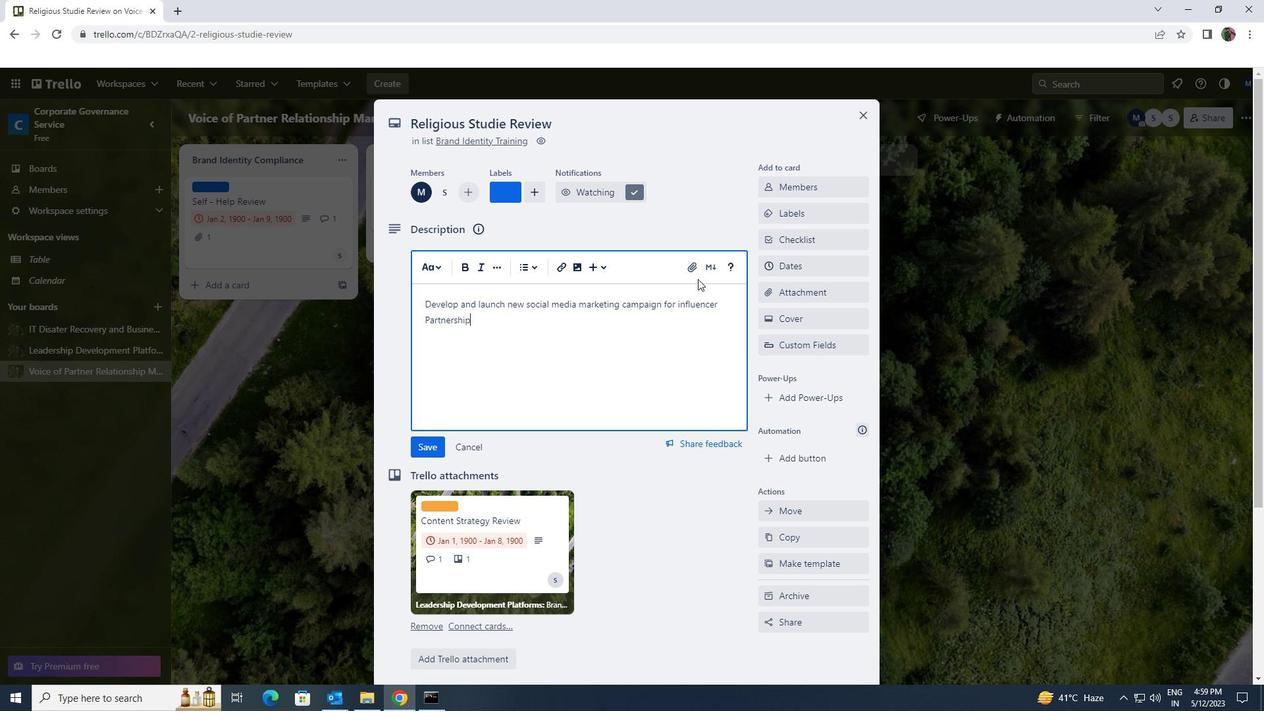 
Action: Mouse moved to (437, 443)
Screenshot: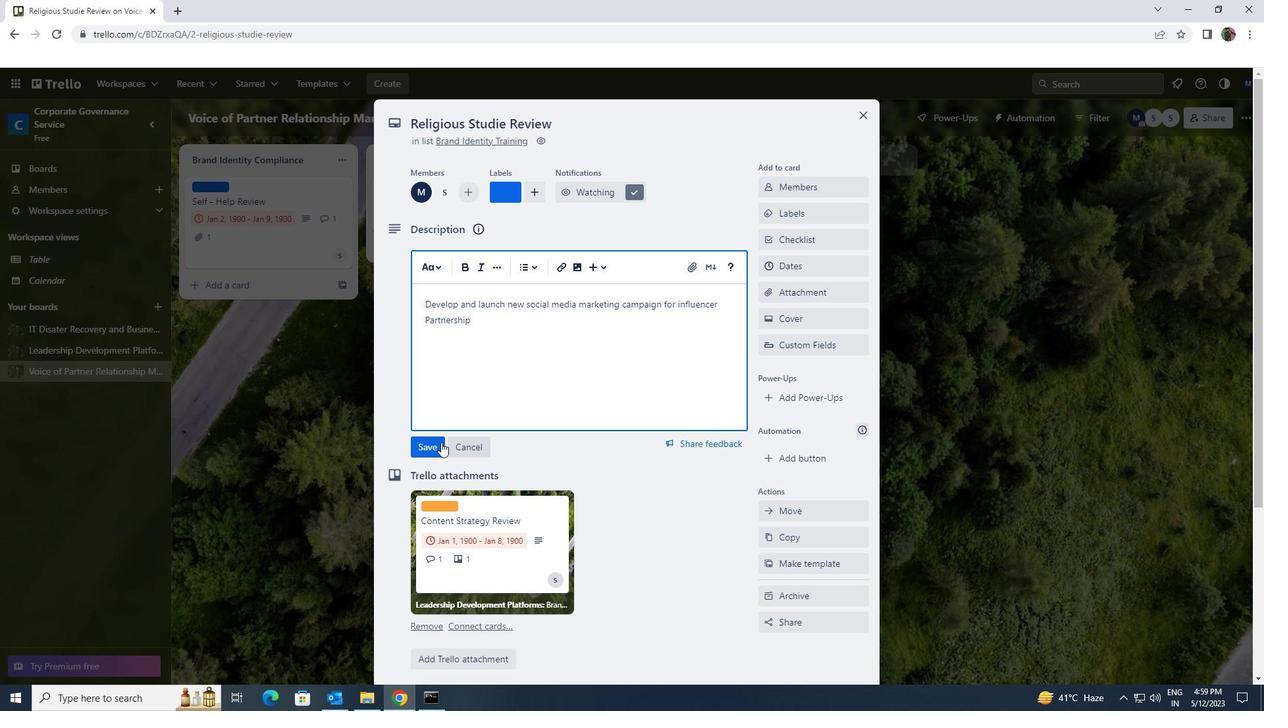 
Action: Mouse pressed left at (437, 443)
Screenshot: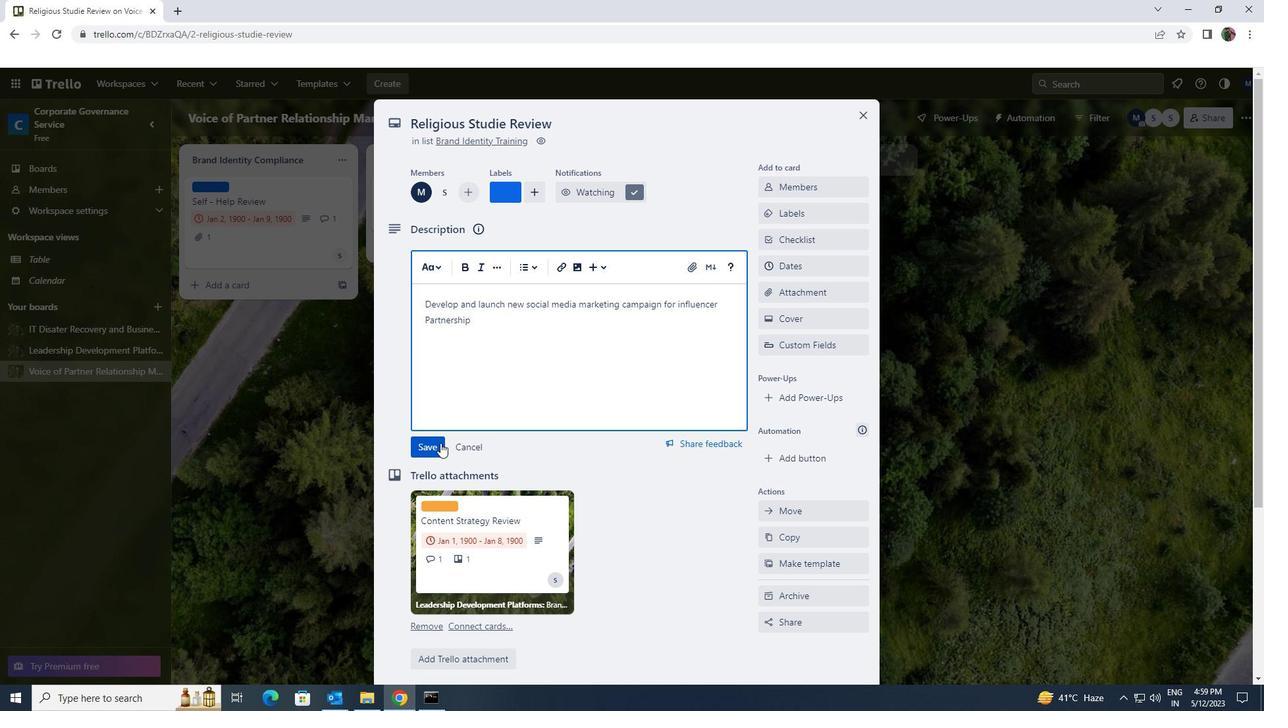 
Action: Mouse moved to (437, 443)
Screenshot: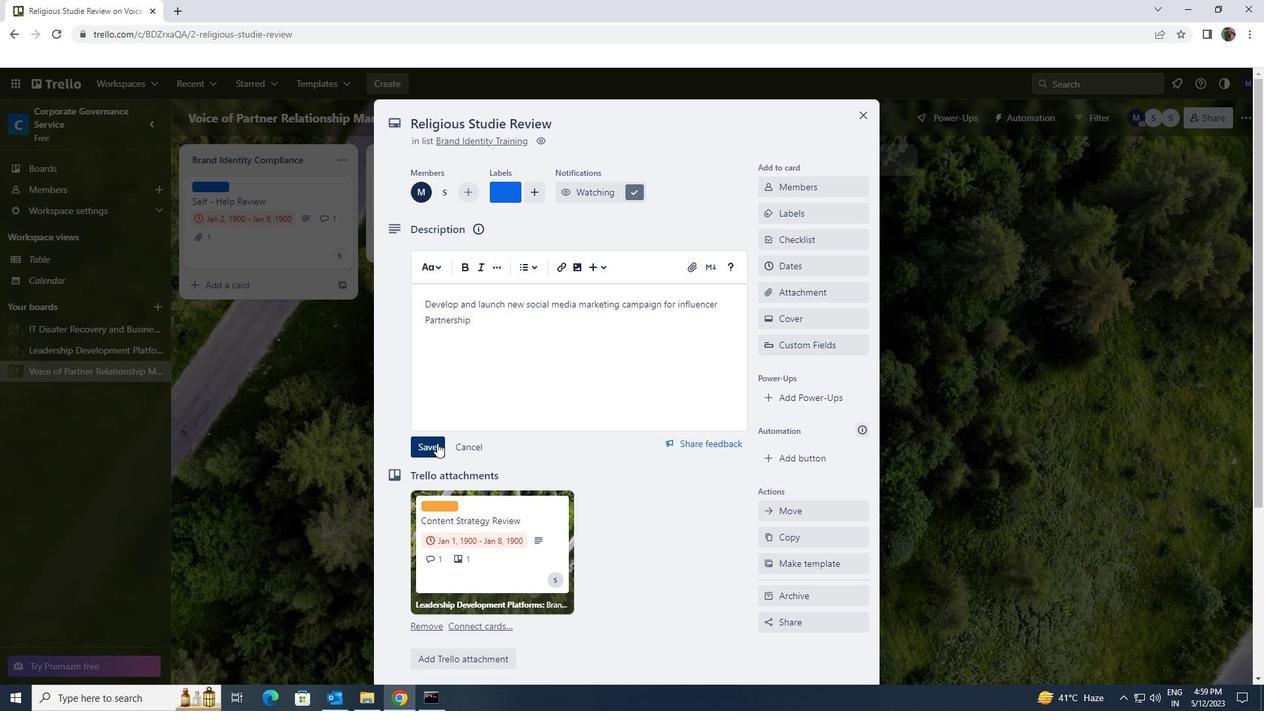 
Action: Mouse scrolled (437, 442) with delta (0, 0)
Screenshot: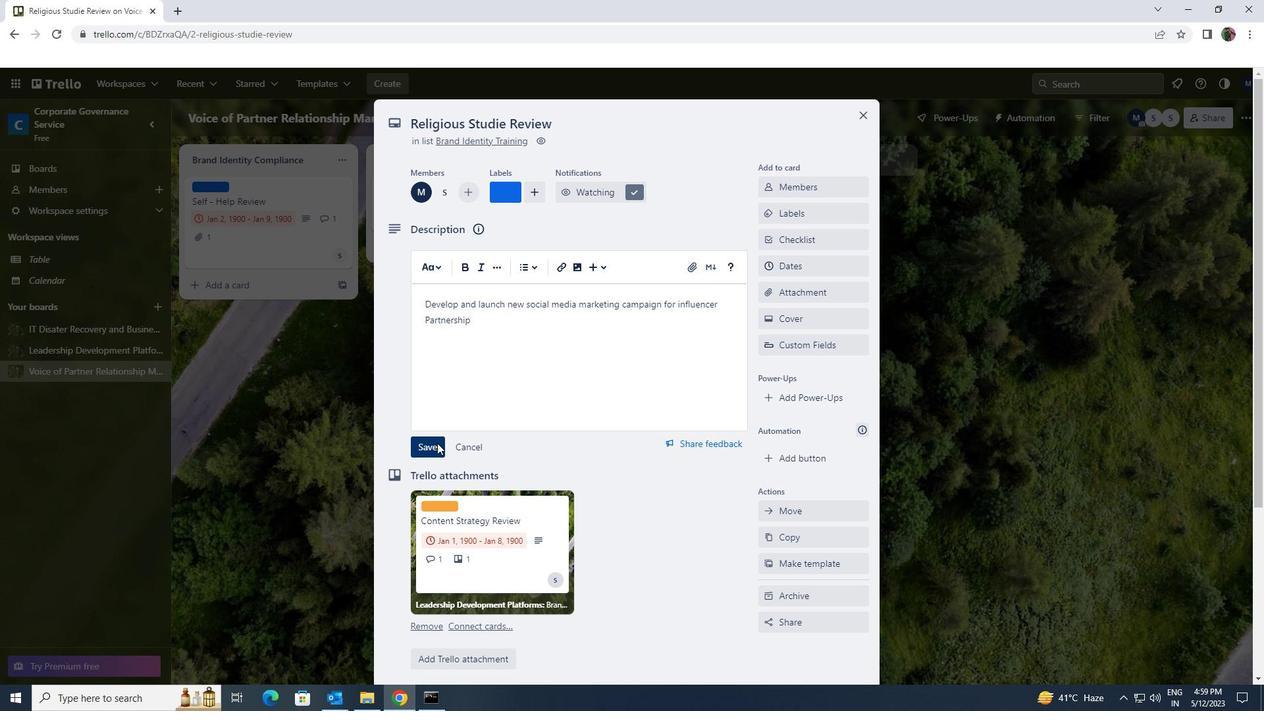 
Action: Mouse scrolled (437, 442) with delta (0, 0)
Screenshot: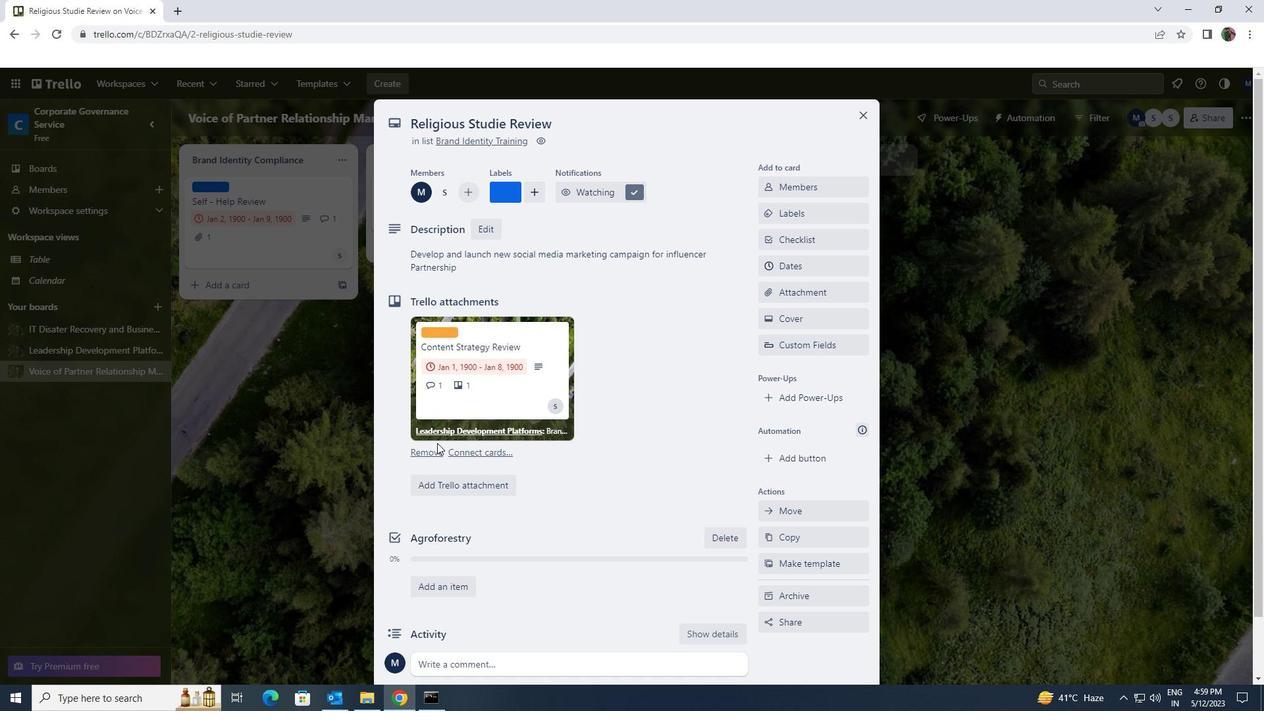 
Action: Mouse scrolled (437, 442) with delta (0, 0)
Screenshot: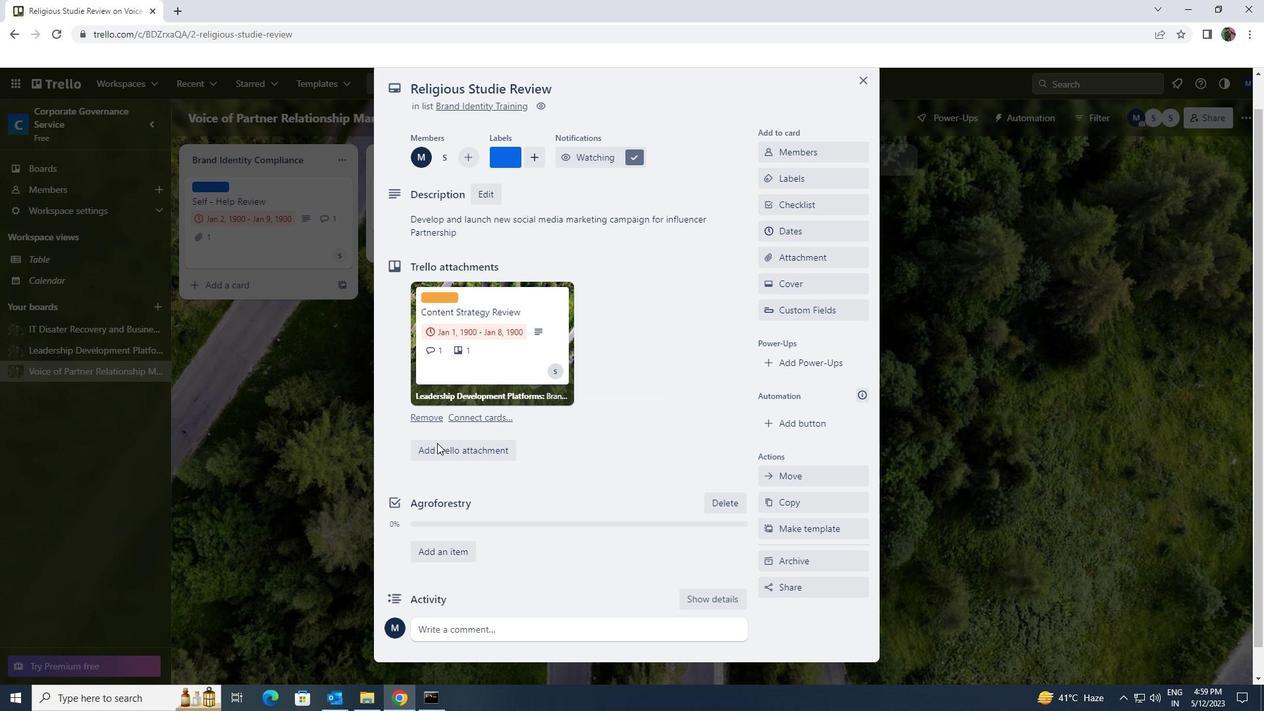 
Action: Mouse scrolled (437, 442) with delta (0, 0)
Screenshot: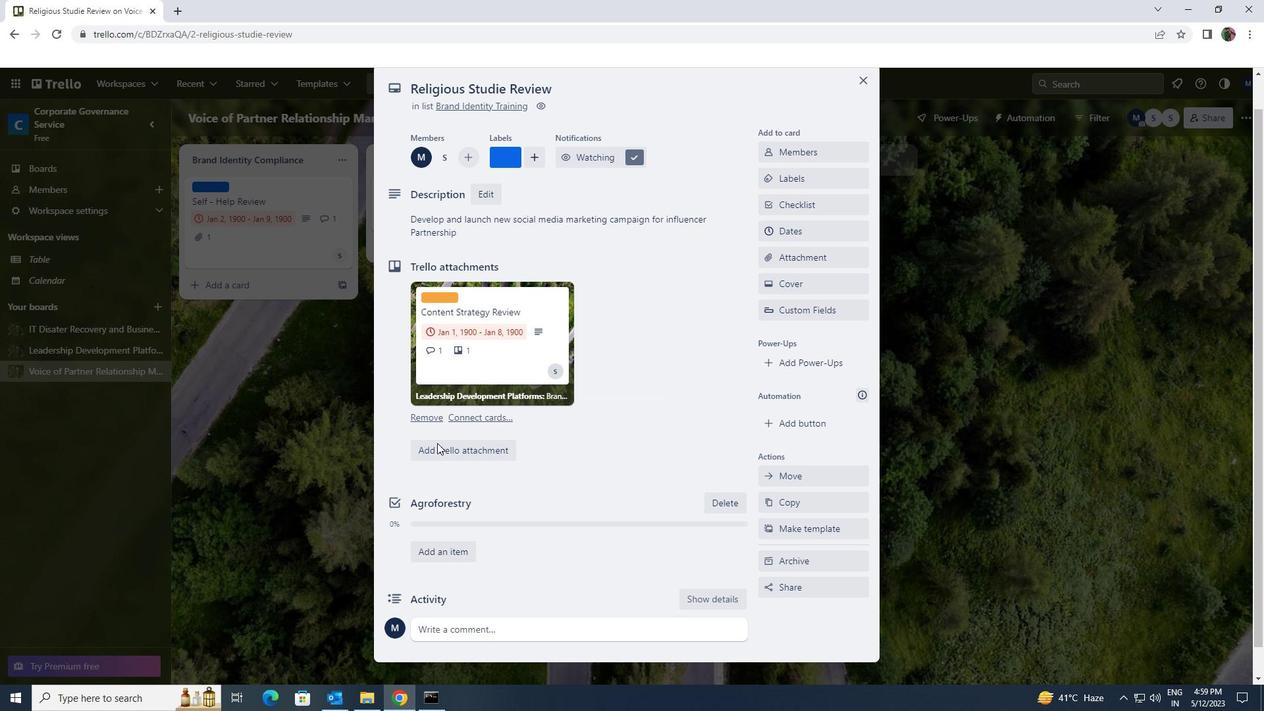 
Action: Mouse scrolled (437, 442) with delta (0, 0)
Screenshot: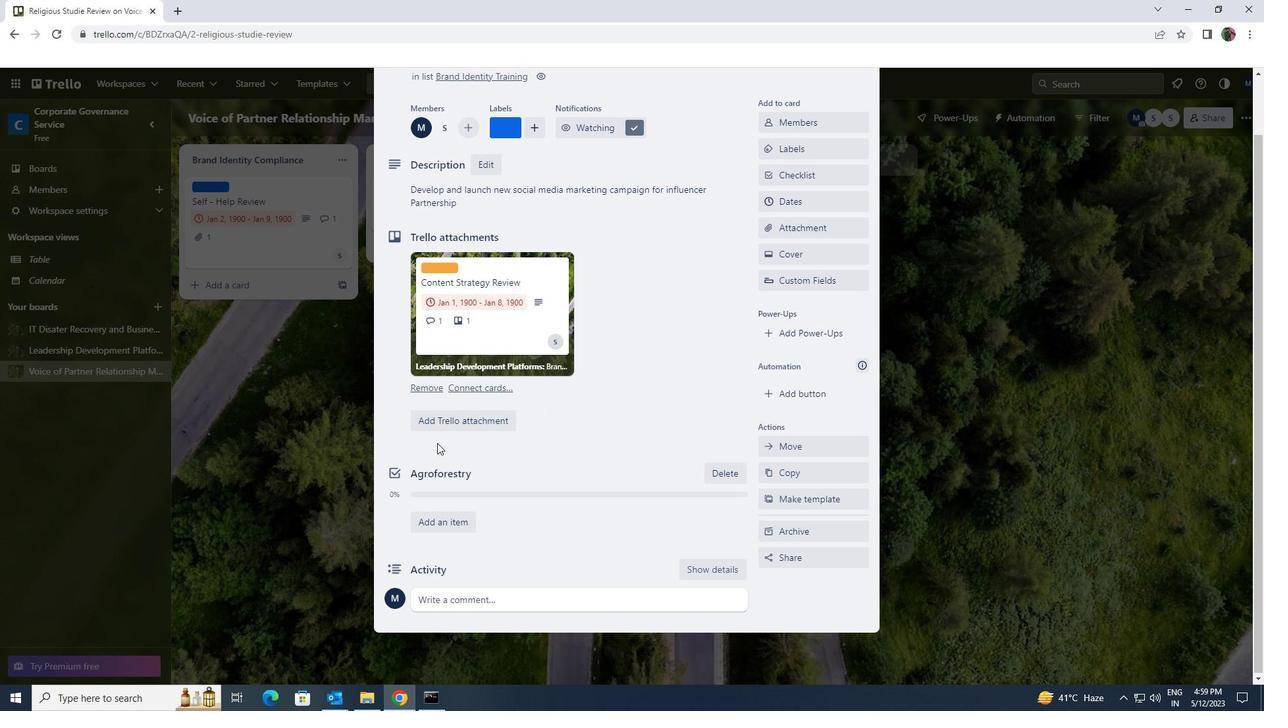 
Action: Mouse moved to (459, 592)
Screenshot: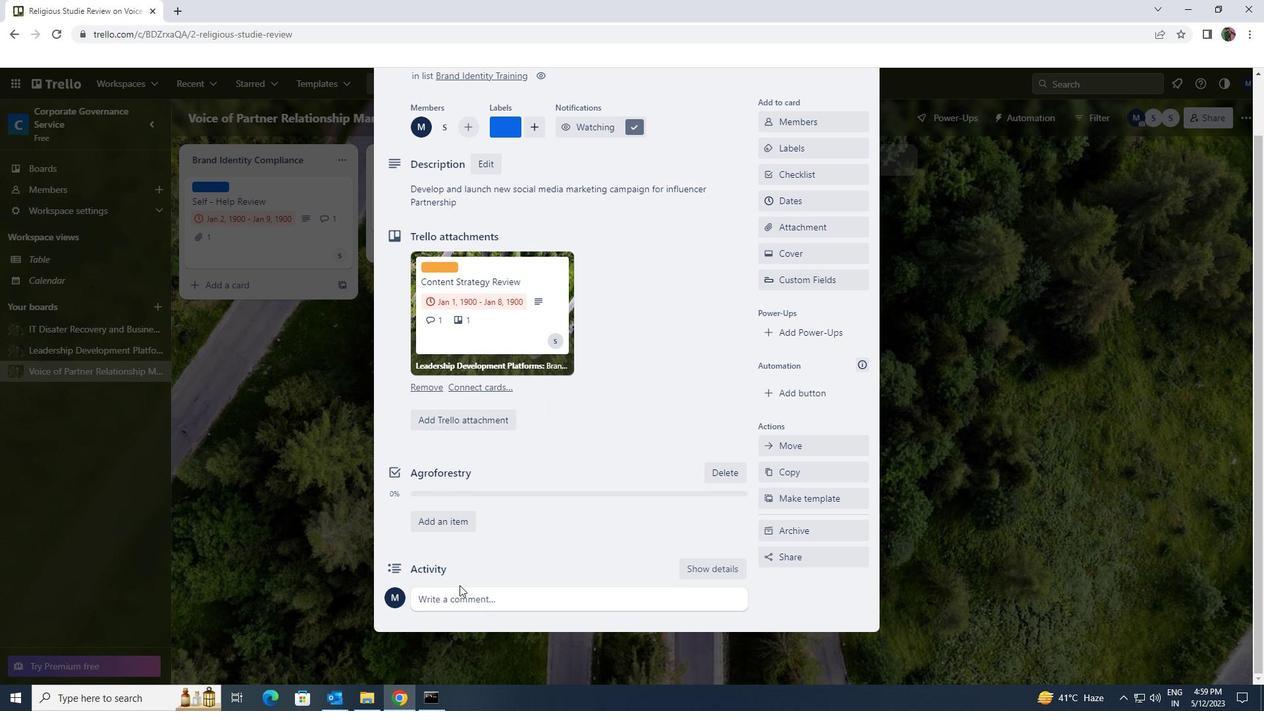 
Action: Mouse pressed left at (459, 592)
Screenshot: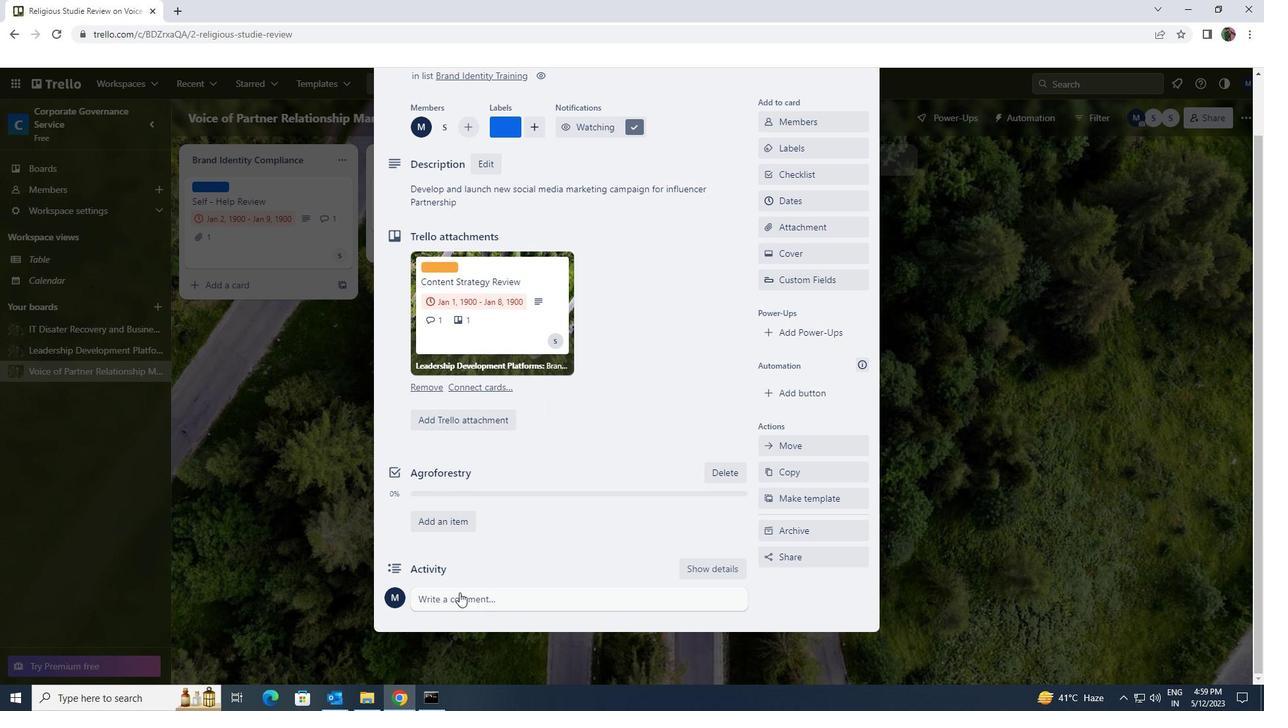 
Action: Key pressed <Key.shift><Key.shift><Key.shift><Key.shift><Key.shift><Key.shift>WE<Key.space>SHOULD<Key.space>APPROACH<Key.space>THIS<Key.space>TASK<Key.space>WITH<Key.space>SENSE<Key.space>OF<Key.space>COLLABORATION<Key.space>AND<Key.space>TEAMWORK<Key.space>LEVERAGING<Key.space>THE<Key.space>STRENT<Key.backspace>GTHS<Key.space>OF<Key.space>EACH<Key.space>TEAM<Key.space>MEMBER<Key.space>TO<Key.space>ACHIEVE<Key.space>SUCCESSS.
Screenshot: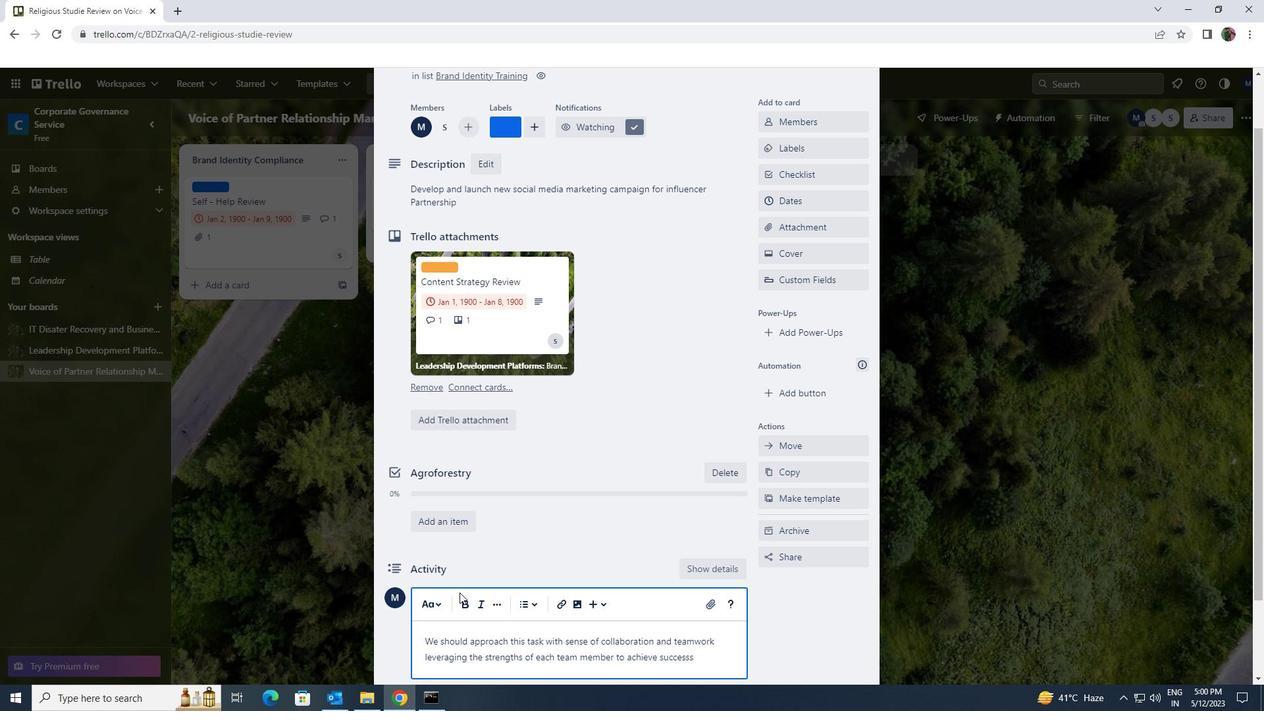 
Action: Mouse moved to (460, 593)
Screenshot: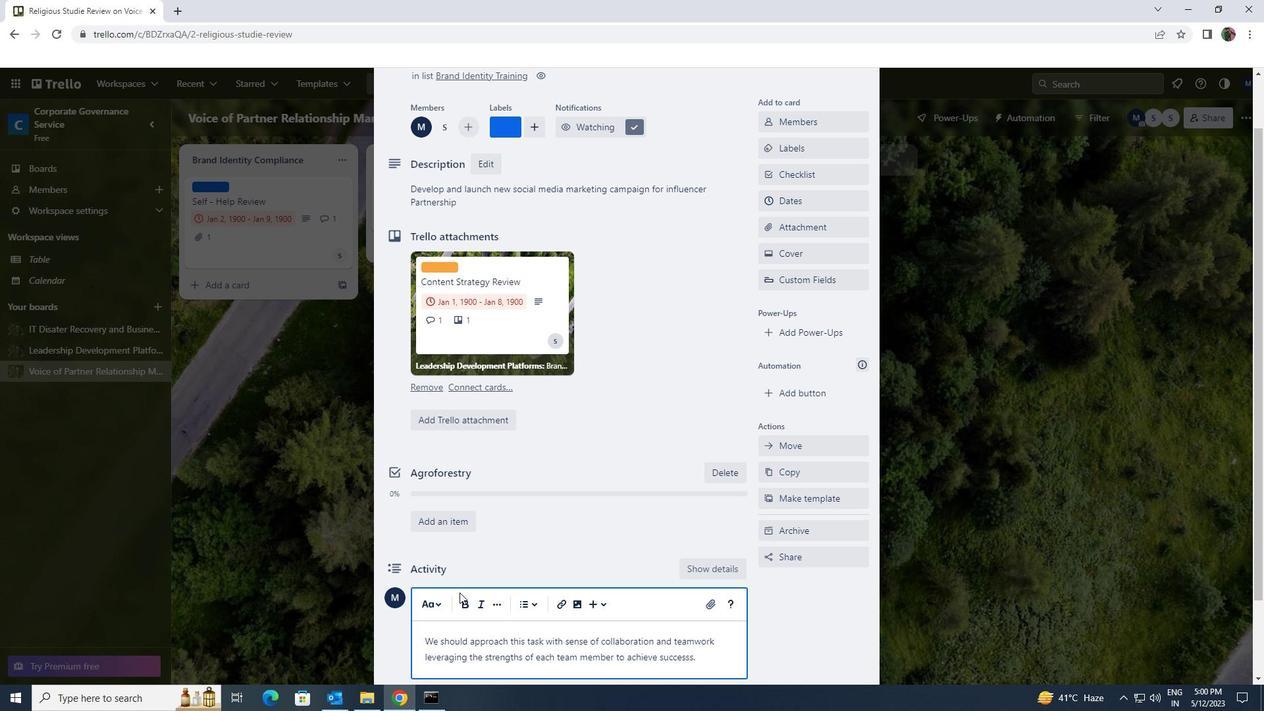 
Action: Mouse scrolled (460, 592) with delta (0, 0)
Screenshot: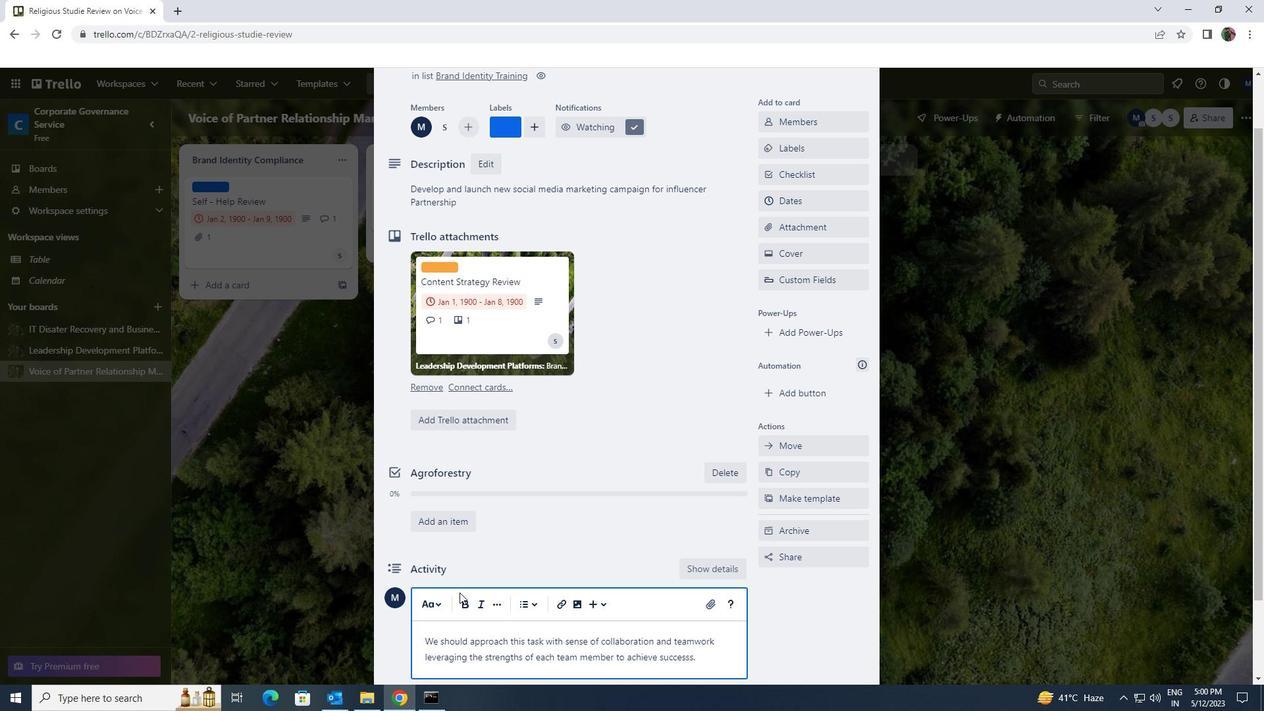 
Action: Mouse scrolled (460, 592) with delta (0, 0)
Screenshot: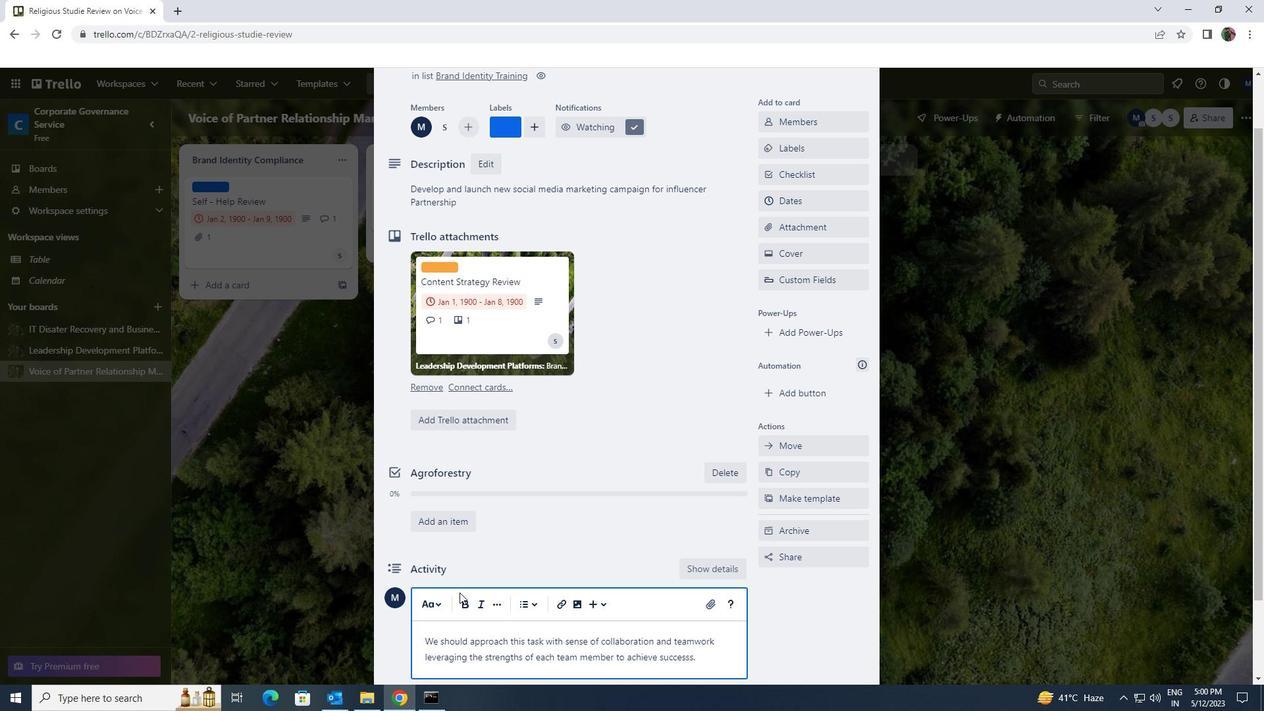 
Action: Mouse moved to (444, 602)
Screenshot: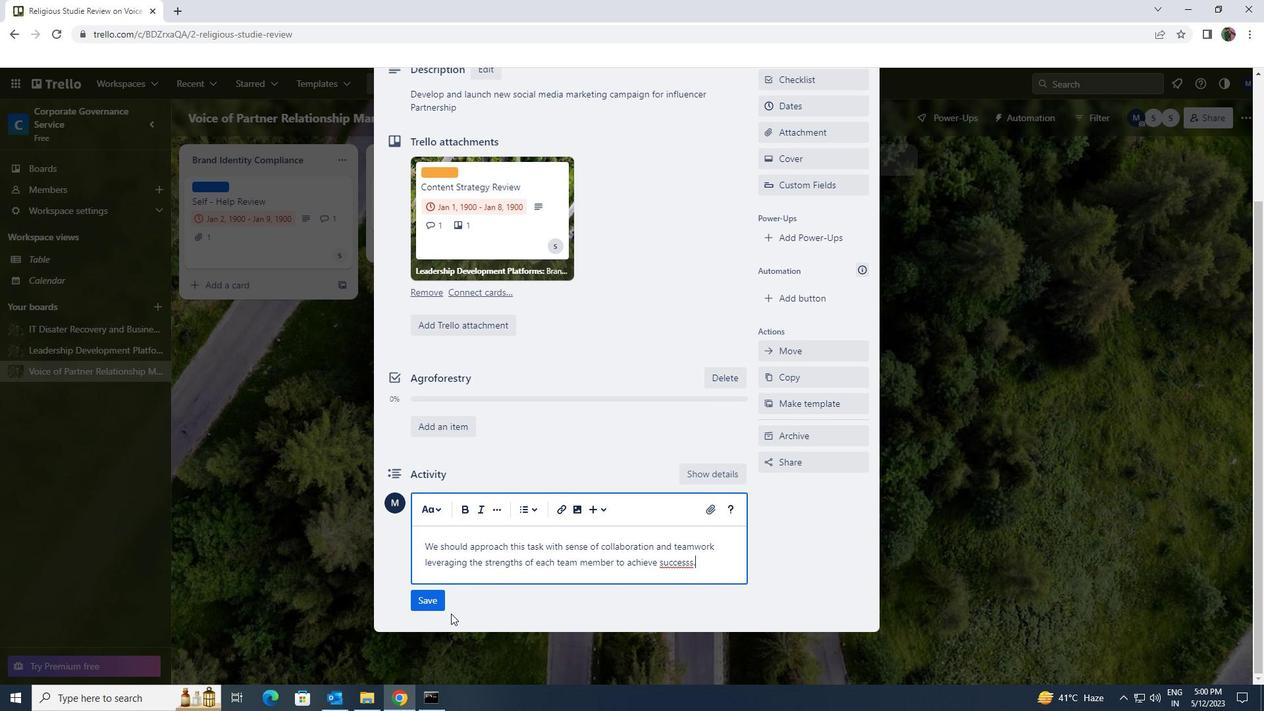 
Action: Mouse pressed left at (444, 602)
Screenshot: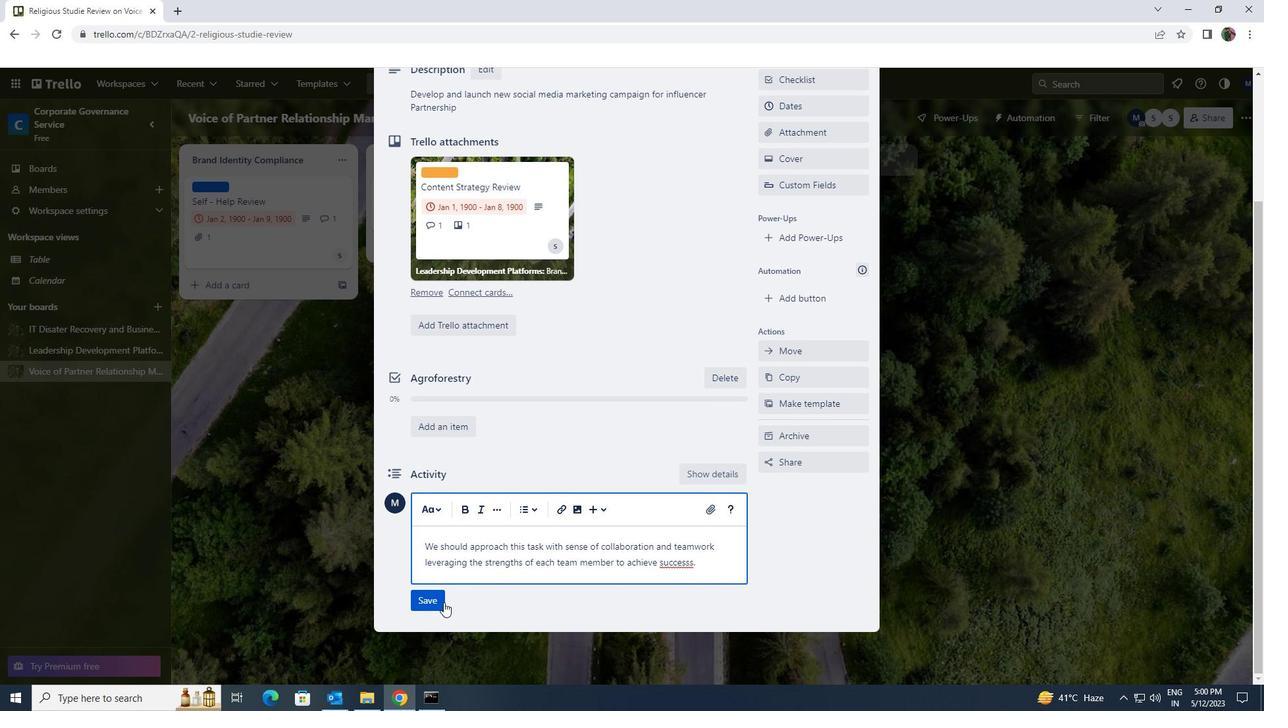 
Action: Mouse moved to (619, 567)
Screenshot: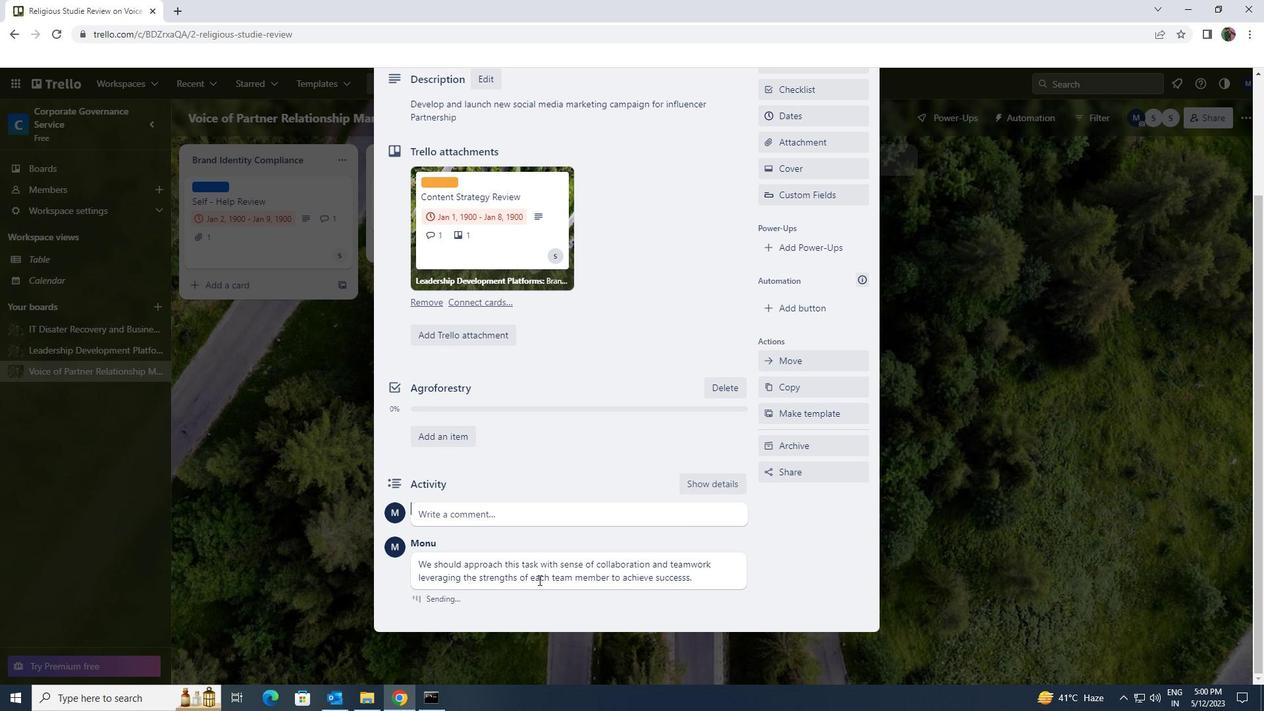 
Action: Mouse scrolled (619, 568) with delta (0, 0)
Screenshot: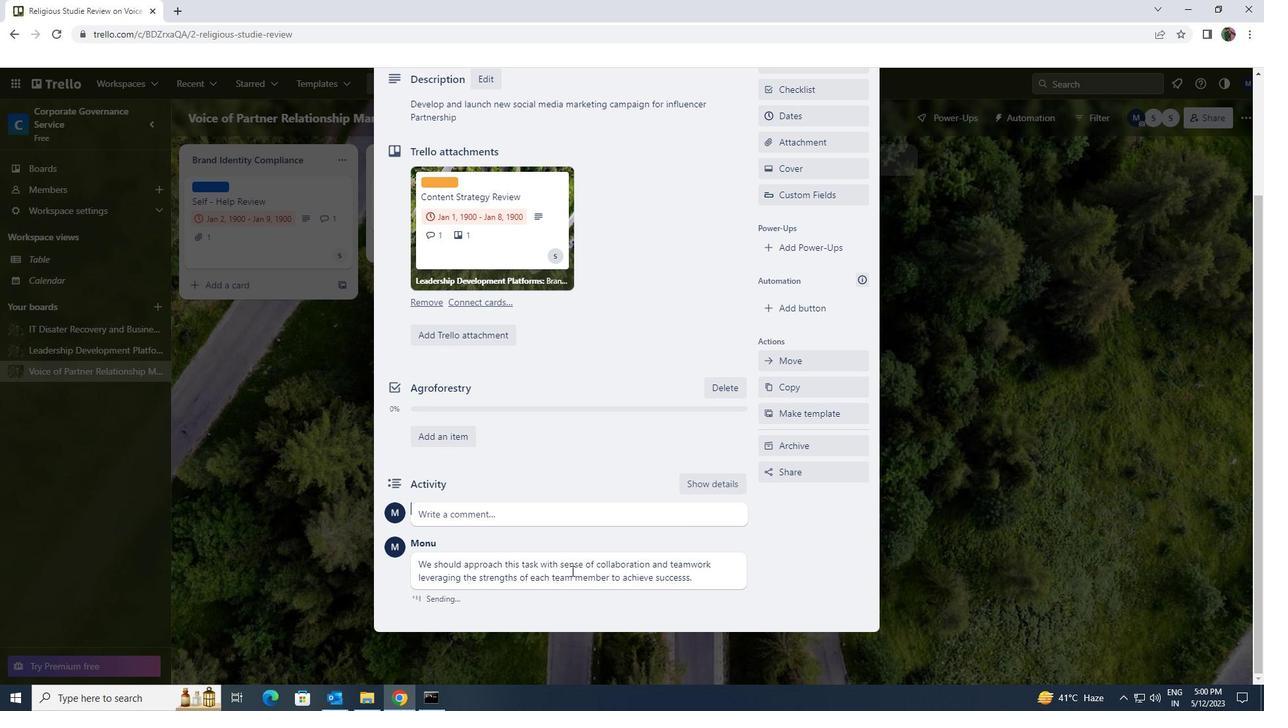 
Action: Mouse scrolled (619, 568) with delta (0, 0)
Screenshot: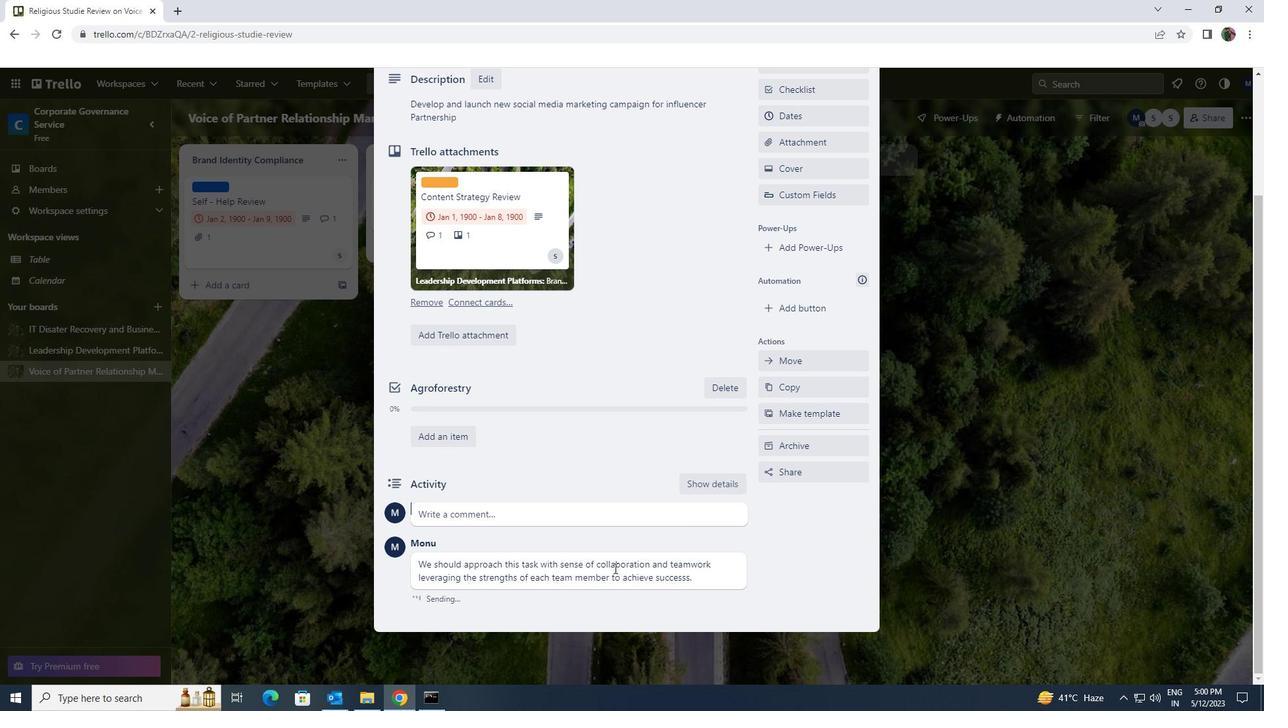 
Action: Mouse scrolled (619, 568) with delta (0, 0)
Screenshot: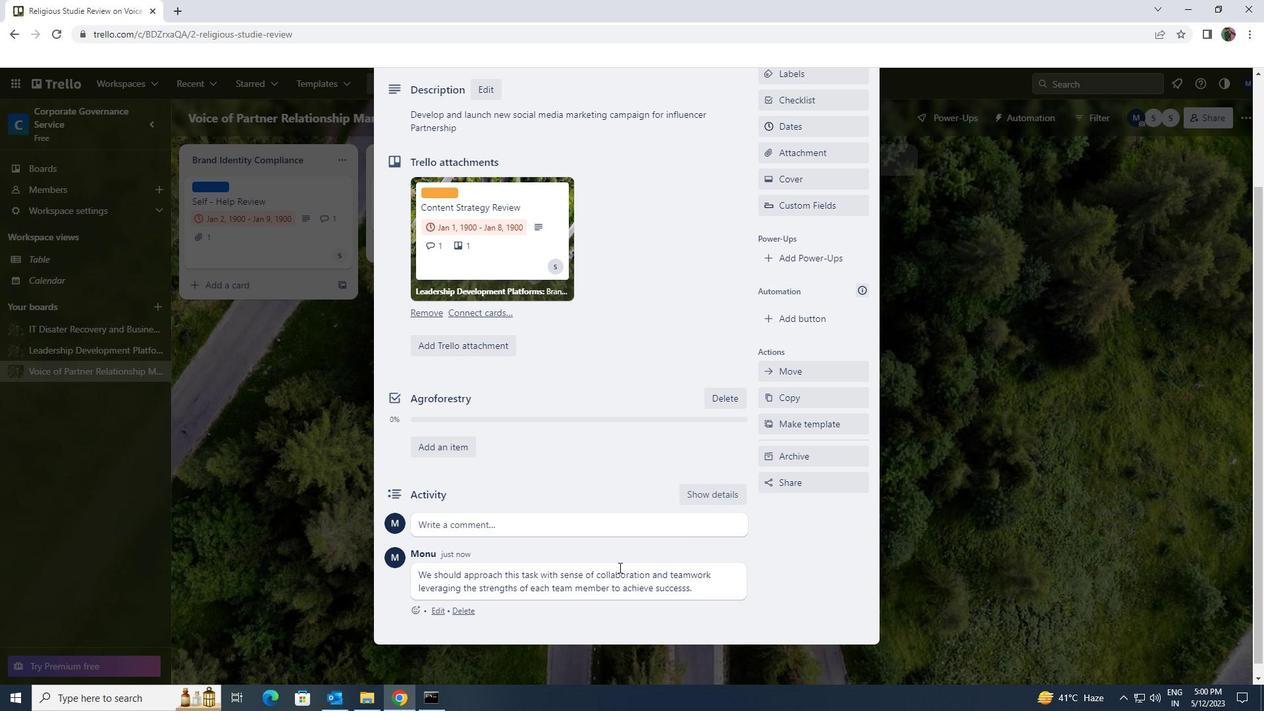 
Action: Mouse scrolled (619, 568) with delta (0, 0)
Screenshot: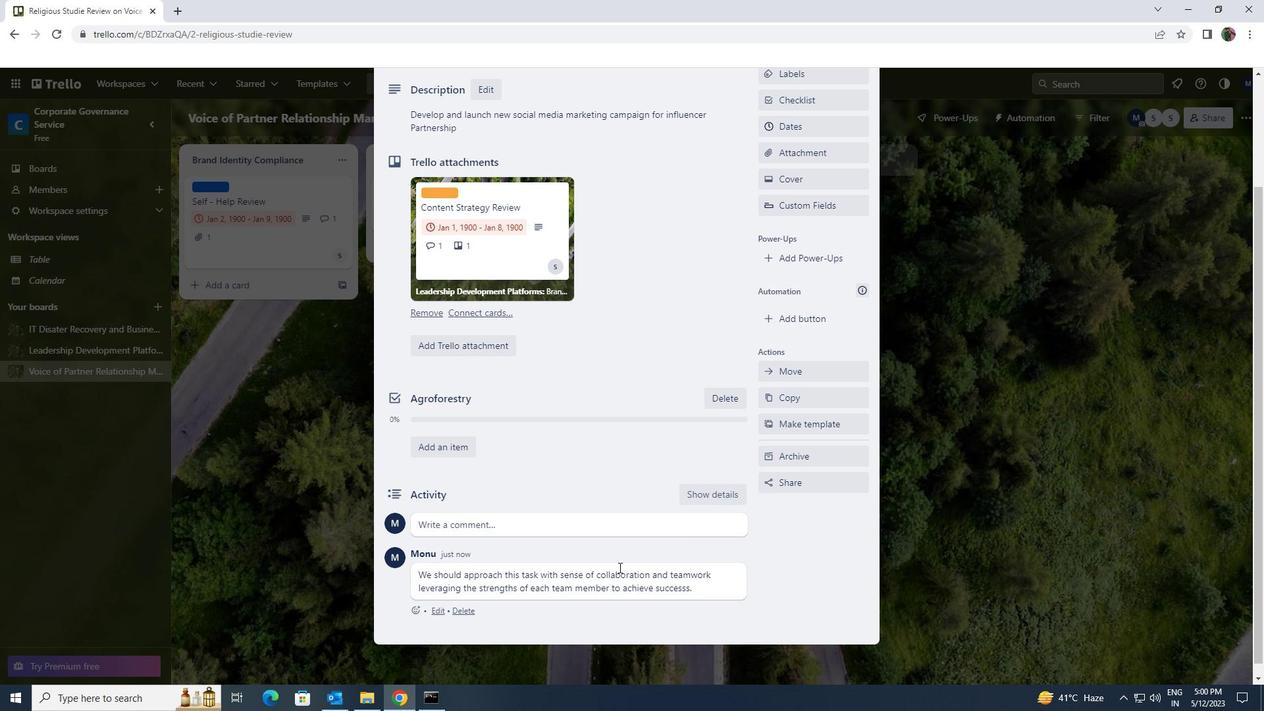 
Action: Mouse moved to (782, 270)
Screenshot: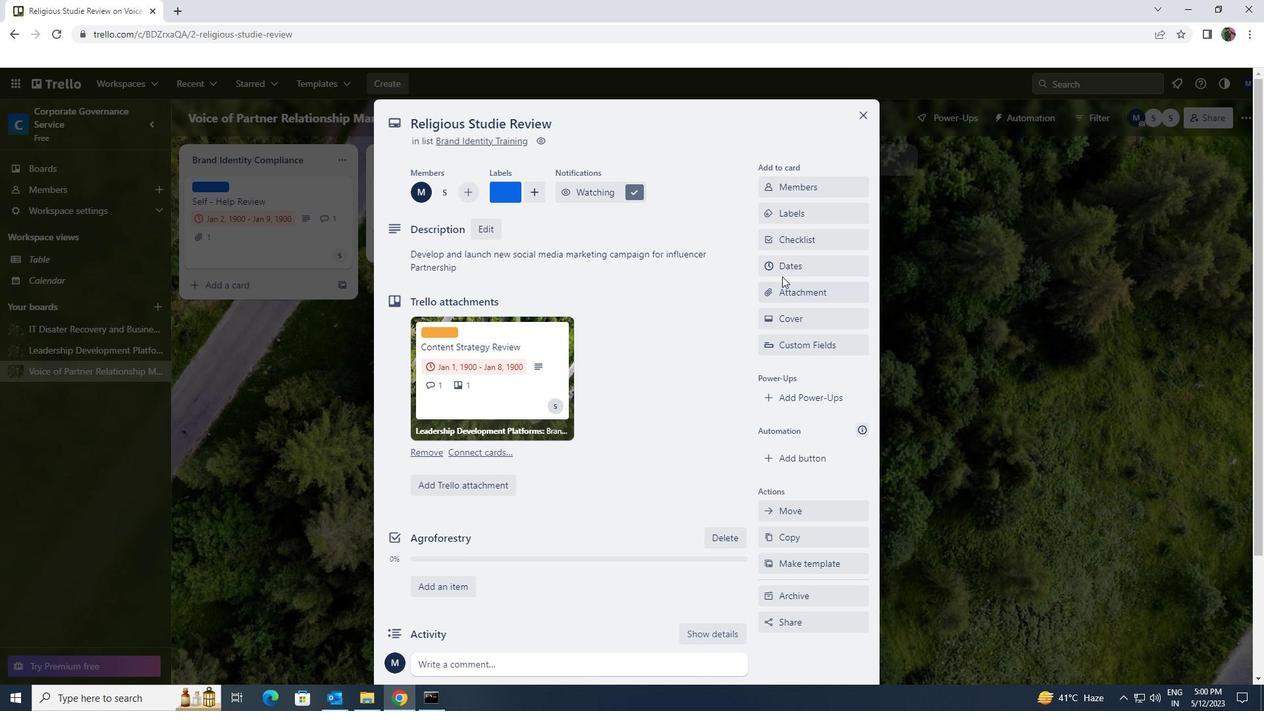 
Action: Mouse pressed left at (782, 270)
Screenshot: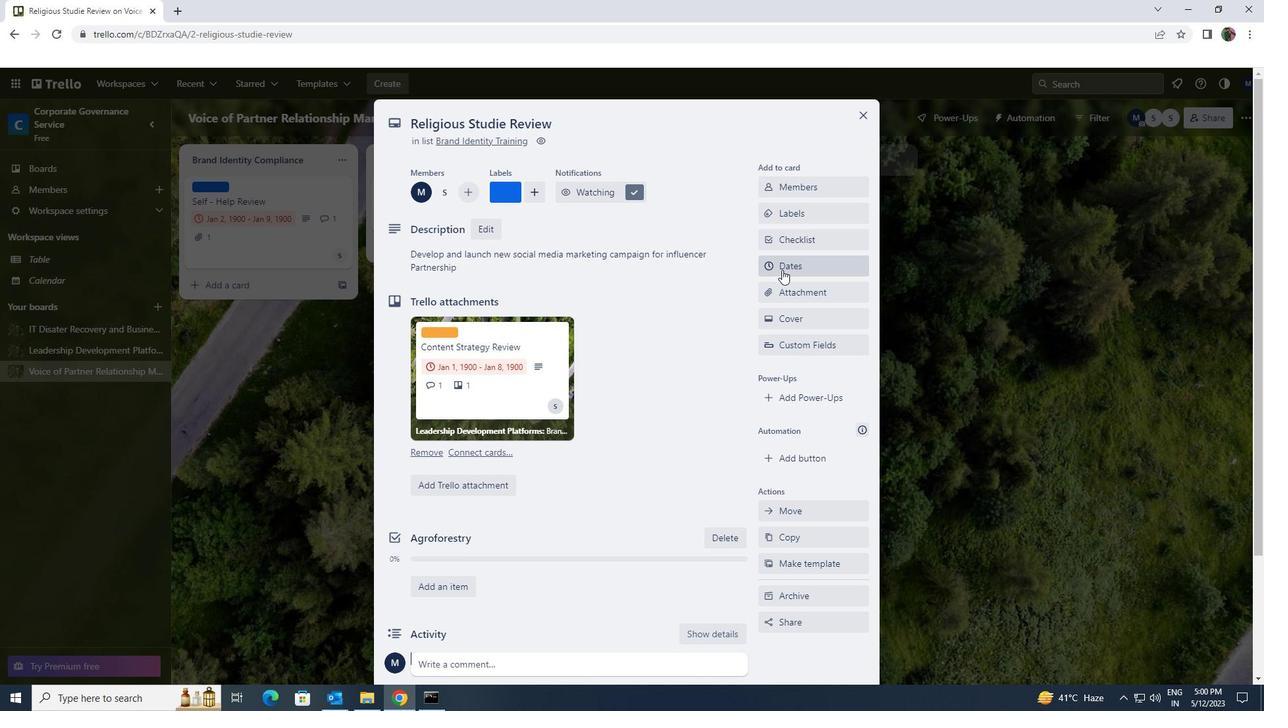 
Action: Mouse moved to (772, 362)
Screenshot: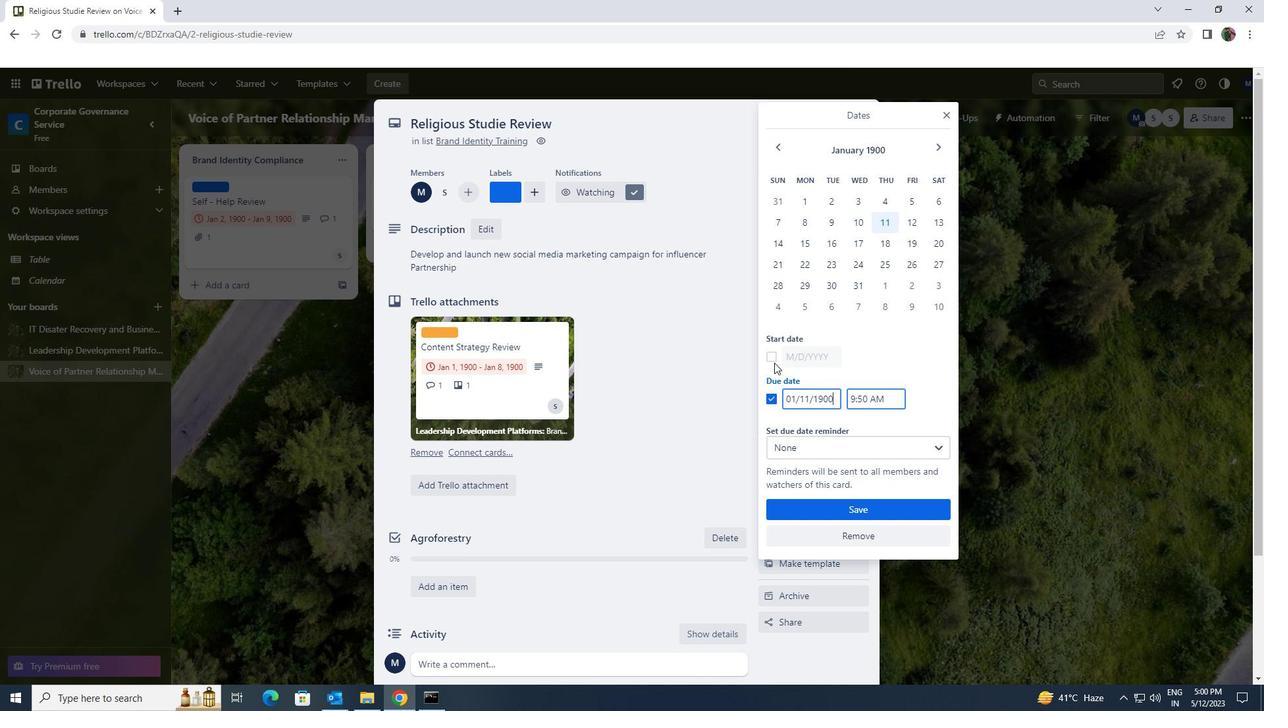 
Action: Mouse pressed left at (772, 362)
Screenshot: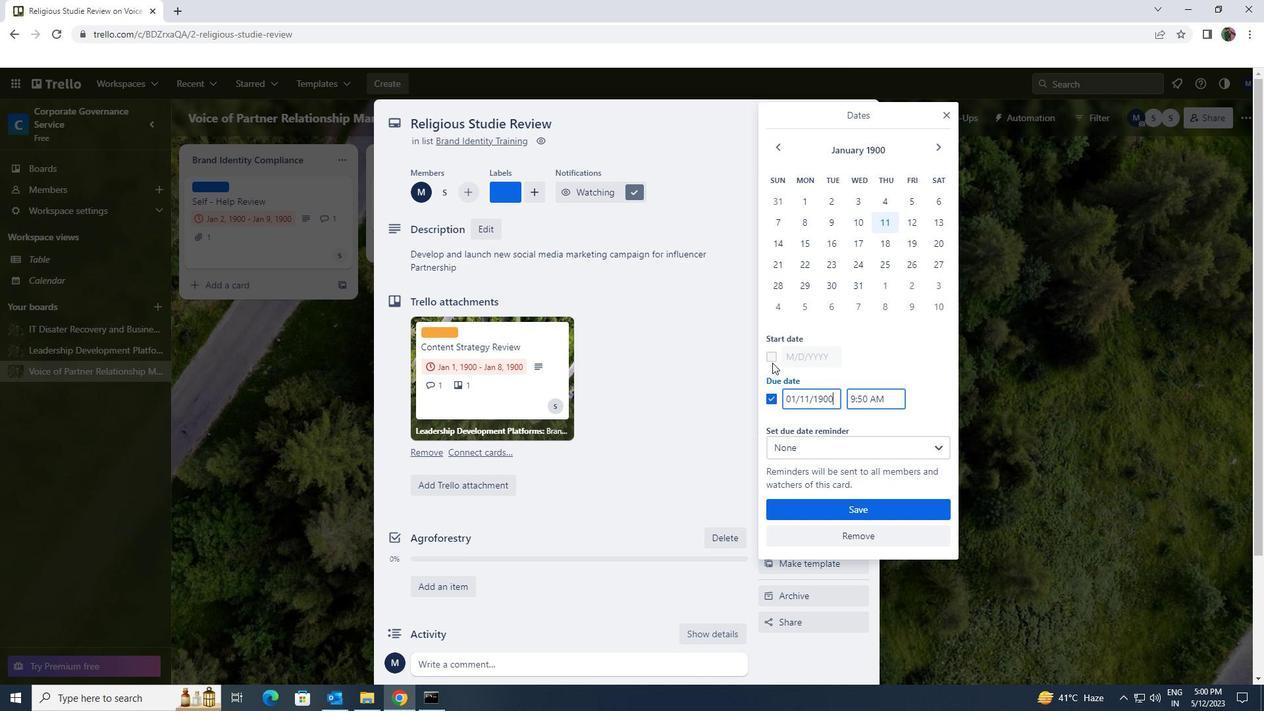
Action: Mouse moved to (837, 359)
Screenshot: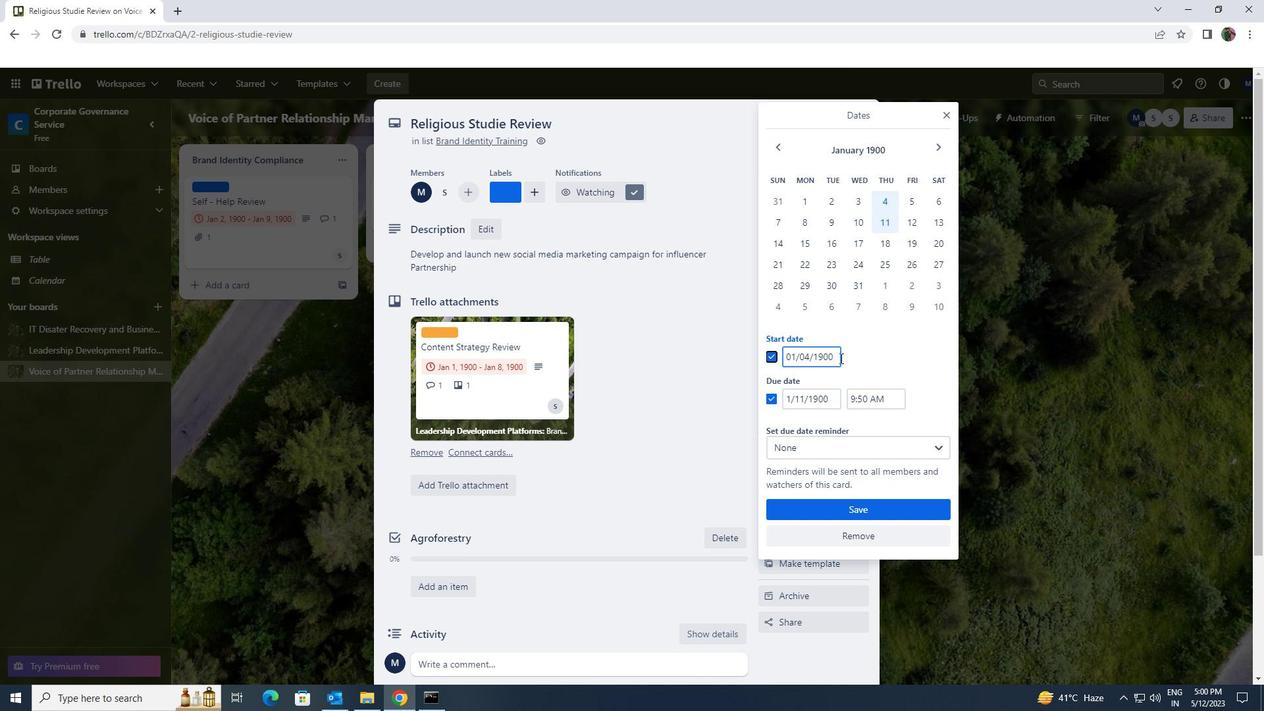 
Action: Mouse pressed left at (837, 359)
Screenshot: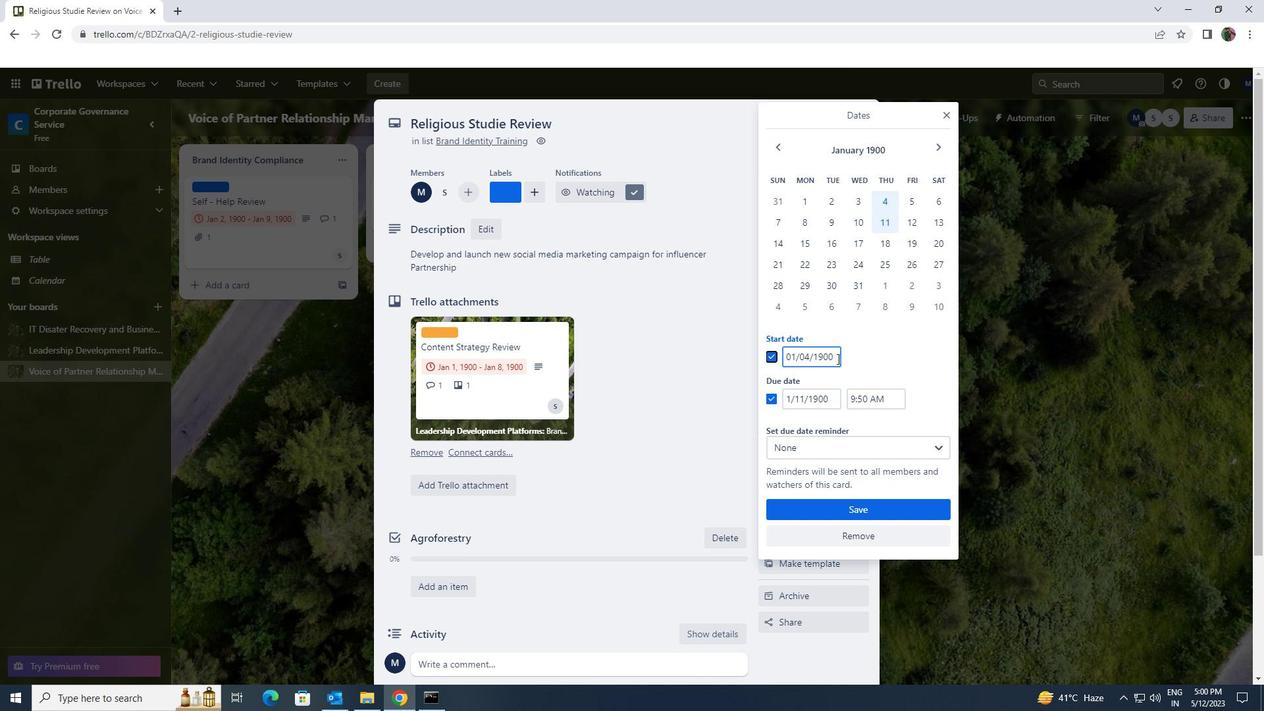 
Action: Mouse moved to (781, 355)
Screenshot: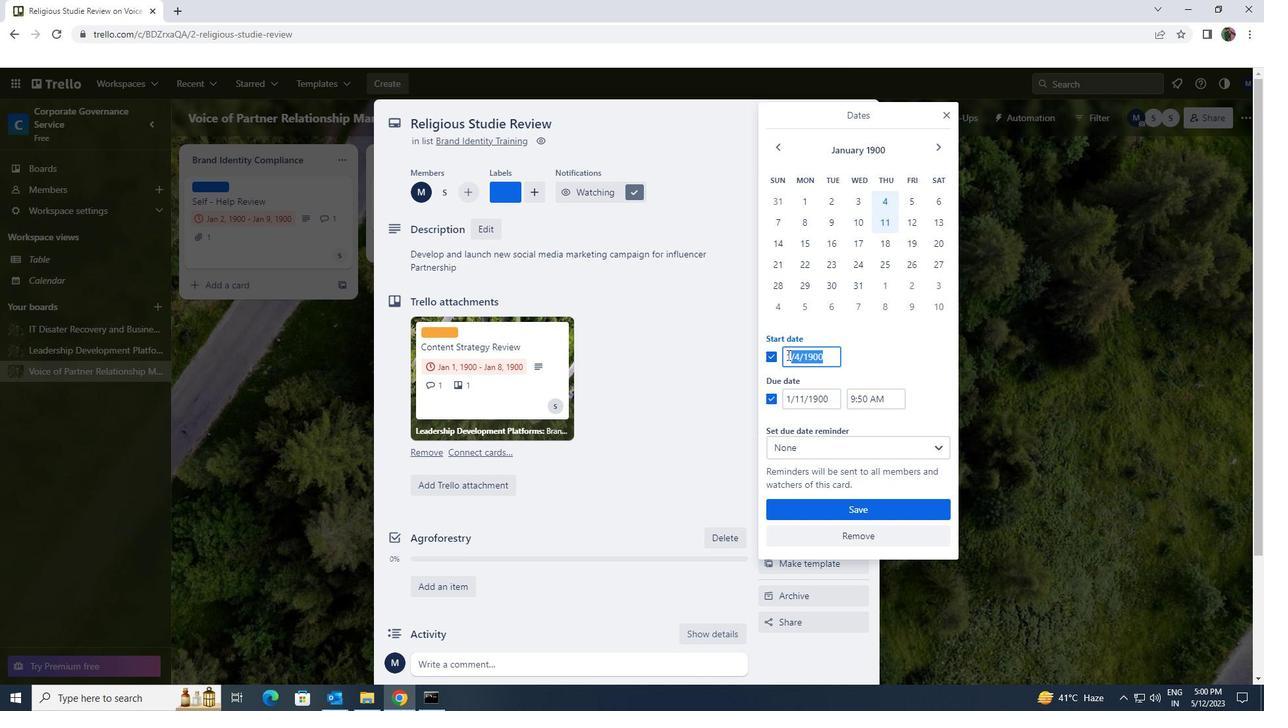 
Action: Key pressed 1/5/1900
Screenshot: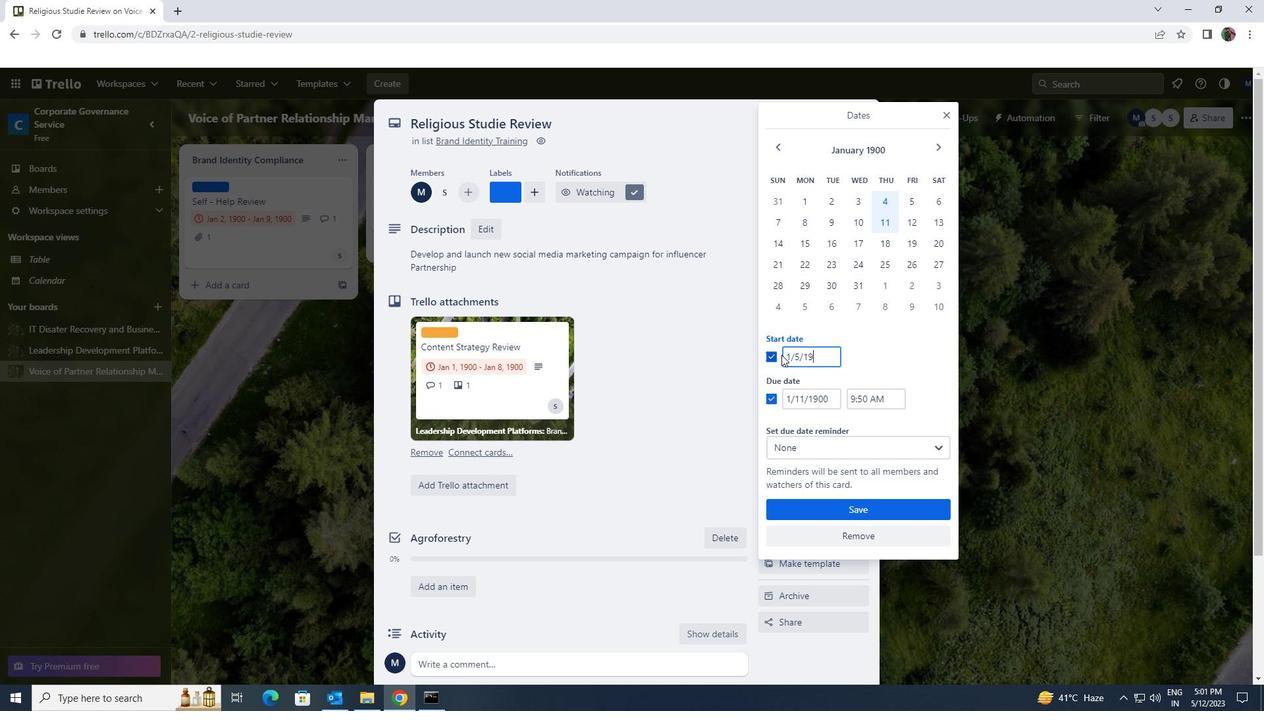 
Action: Mouse moved to (830, 397)
Screenshot: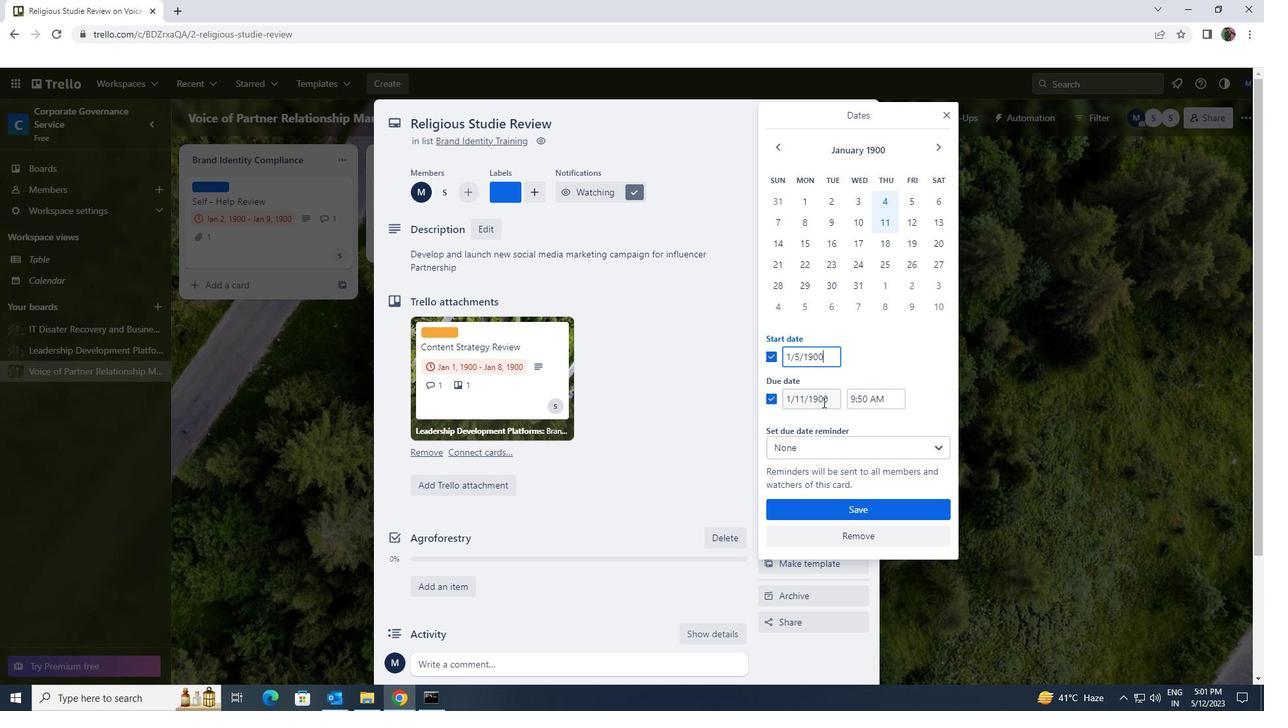 
Action: Mouse pressed left at (830, 397)
Screenshot: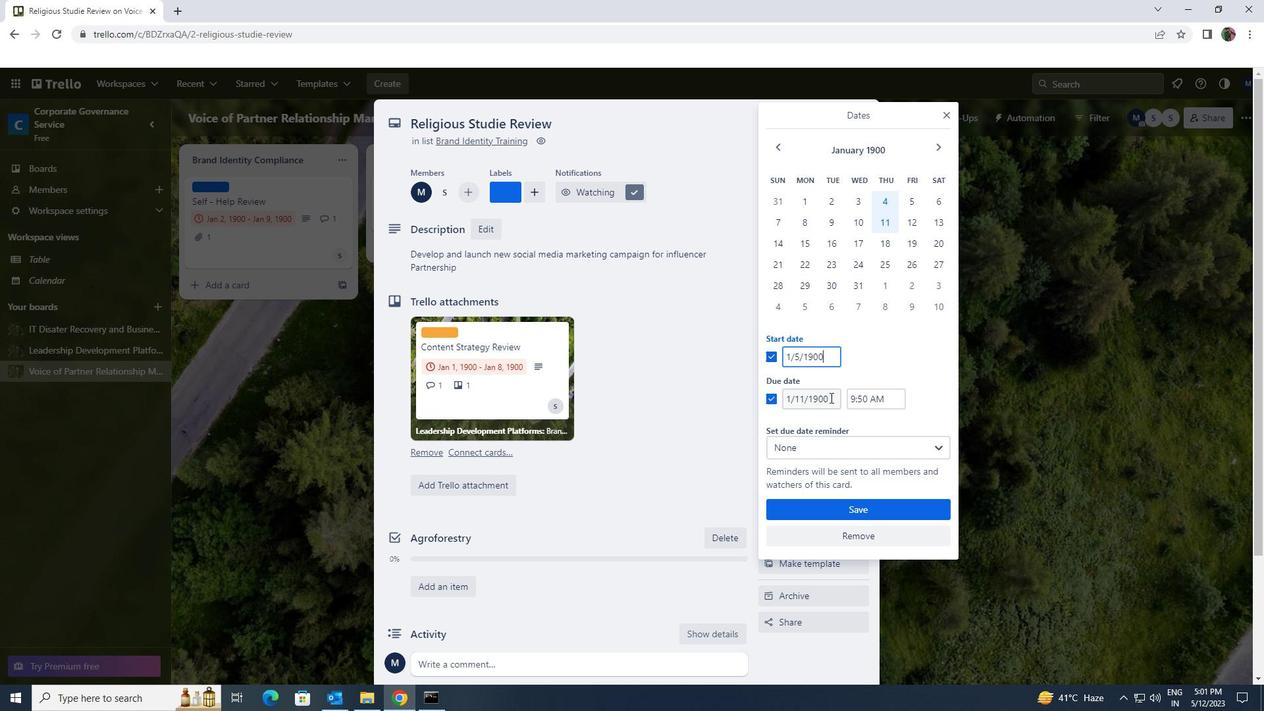 
Action: Mouse moved to (784, 397)
Screenshot: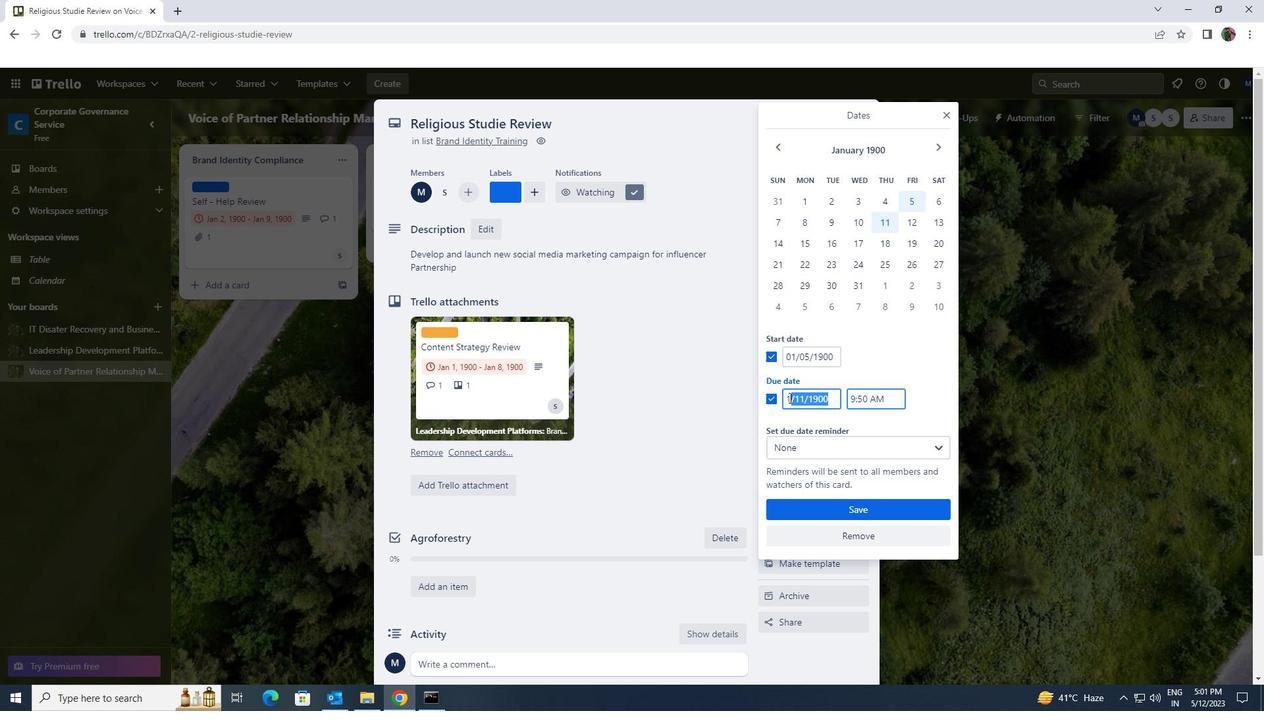 
Action: Key pressed 1/12/1900
Screenshot: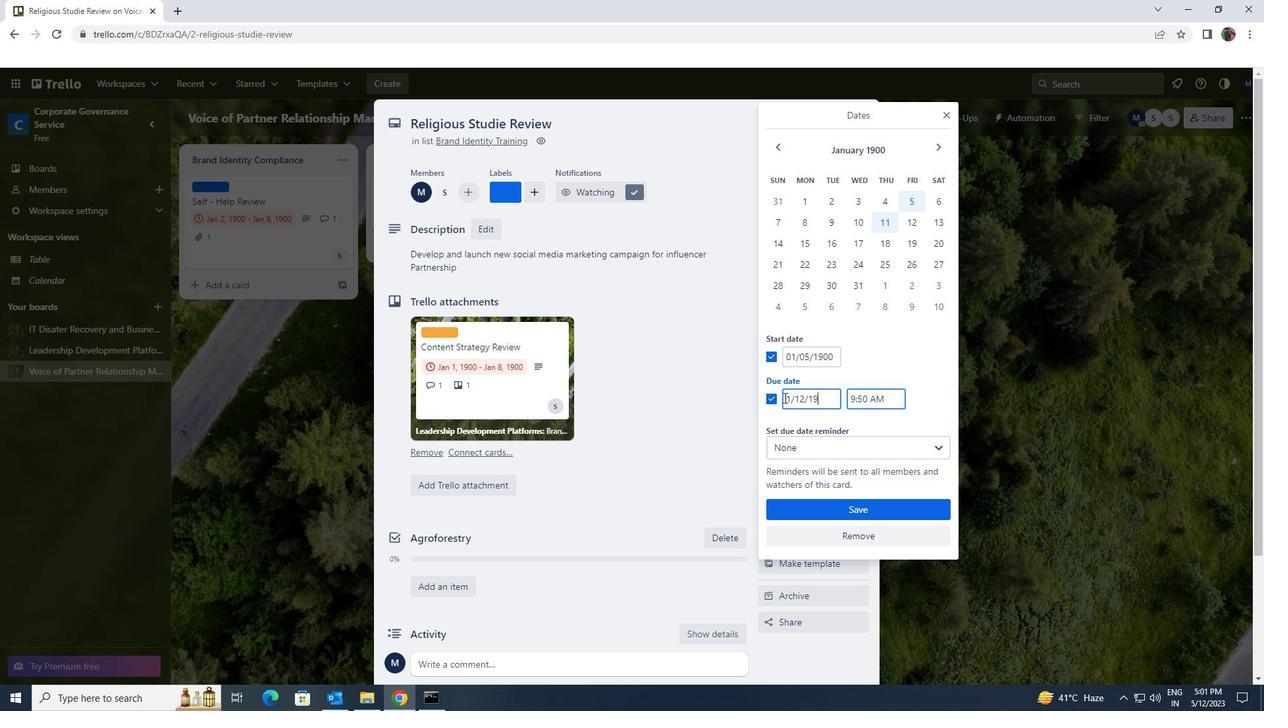 
Action: Mouse moved to (834, 510)
Screenshot: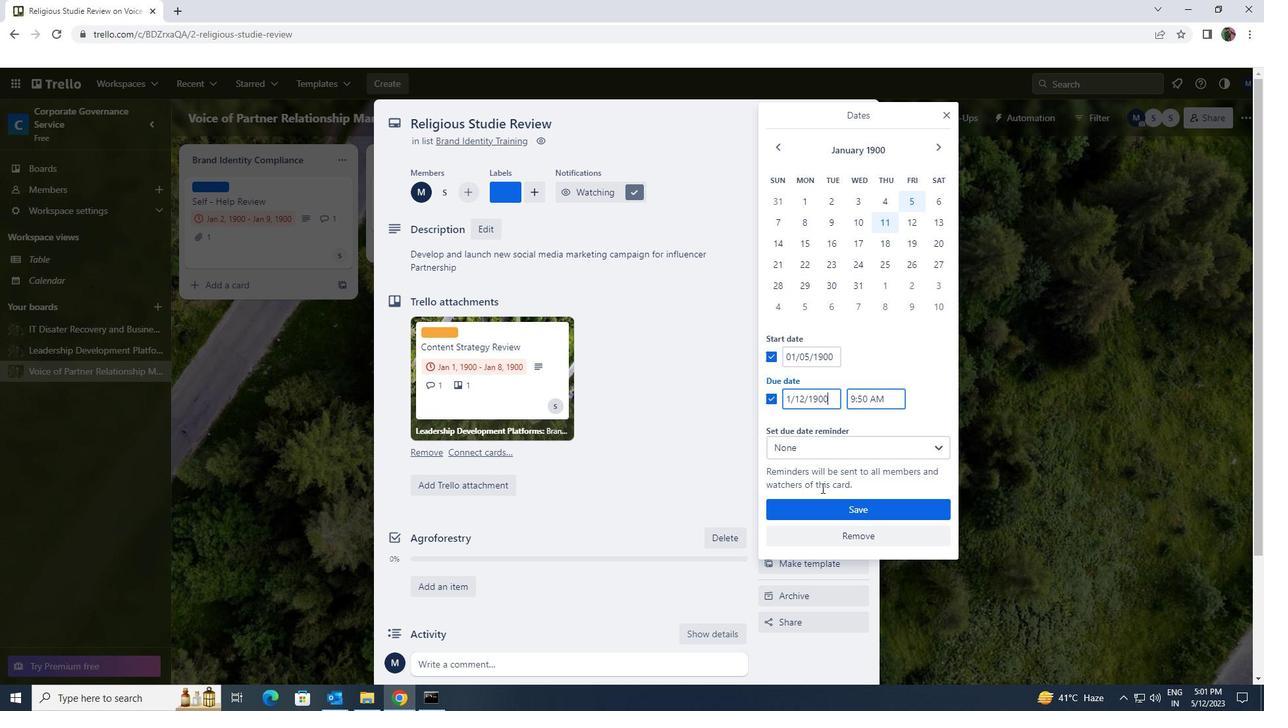 
Action: Mouse pressed left at (834, 510)
Screenshot: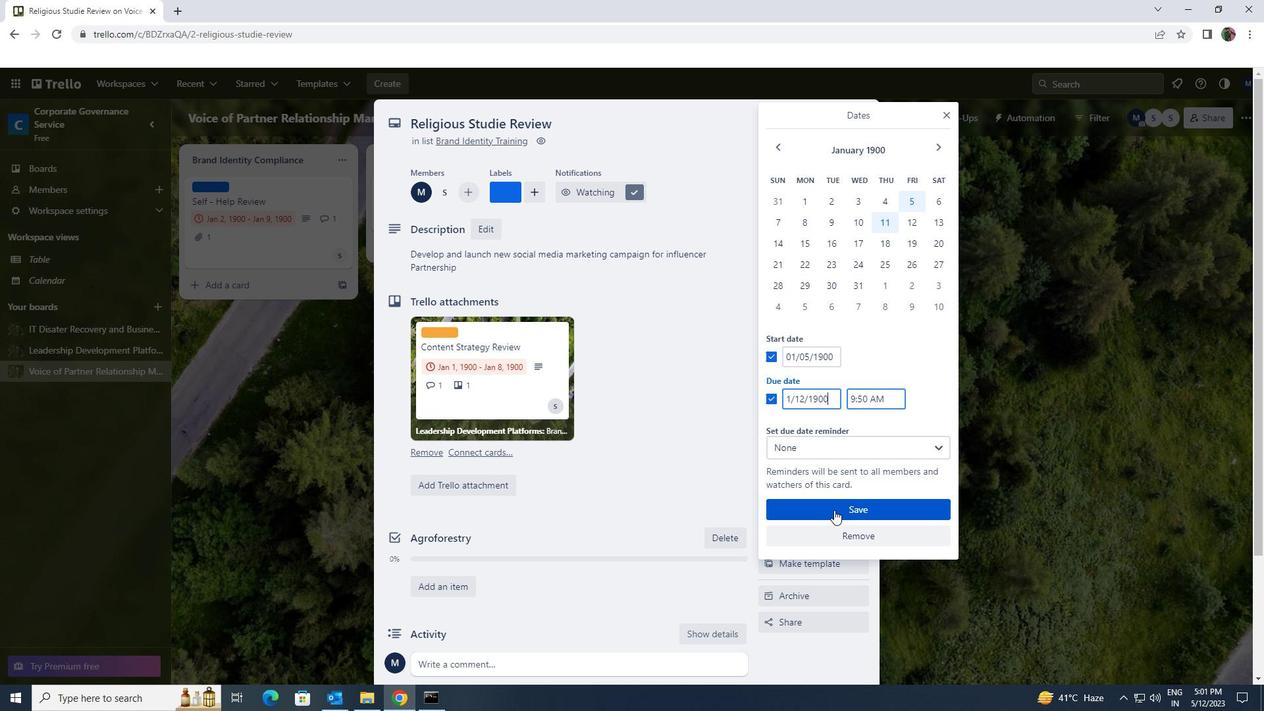 
